 Task: Look for space in North Hollywood, United States from 7th July, 2023 to 14th July, 2023 for 1 adult in price range Rs.6000 to Rs.14000. Place can be shared room with 1  bedroom having 1 bed and 1 bathroom. Property type can be house, flat, guest house, hotel. Booking option can be shelf check-in. Required host language is English.
Action: Mouse moved to (436, 142)
Screenshot: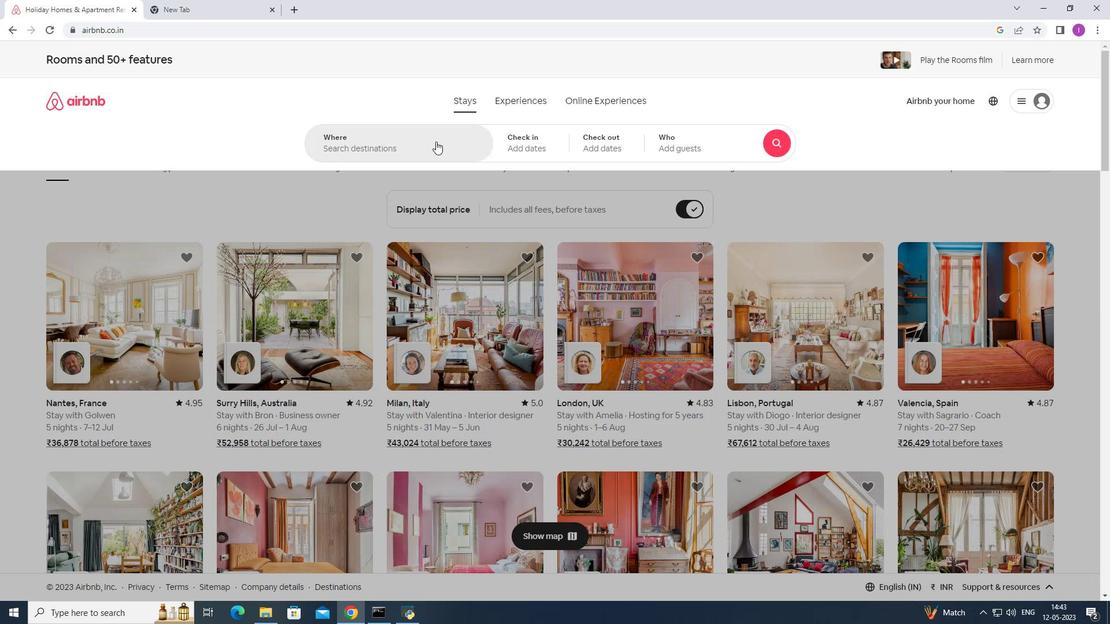 
Action: Mouse pressed left at (436, 142)
Screenshot: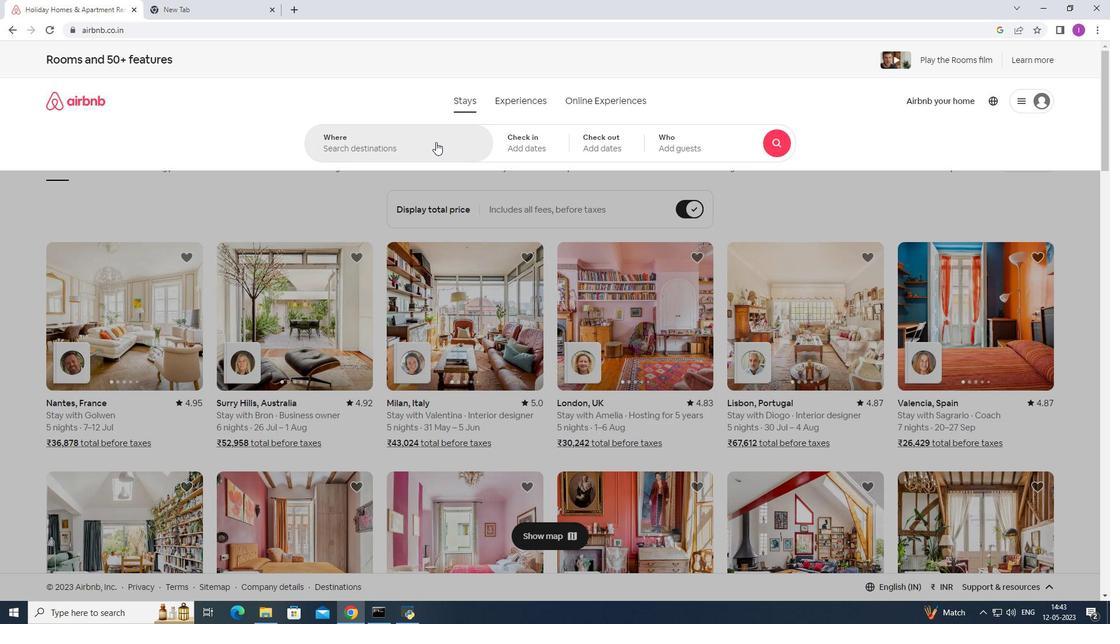 
Action: Key pressed <Key.shift>North<Key.space><Key.shift>Hollywood,<Key.shift>United<Key.space>states
Screenshot: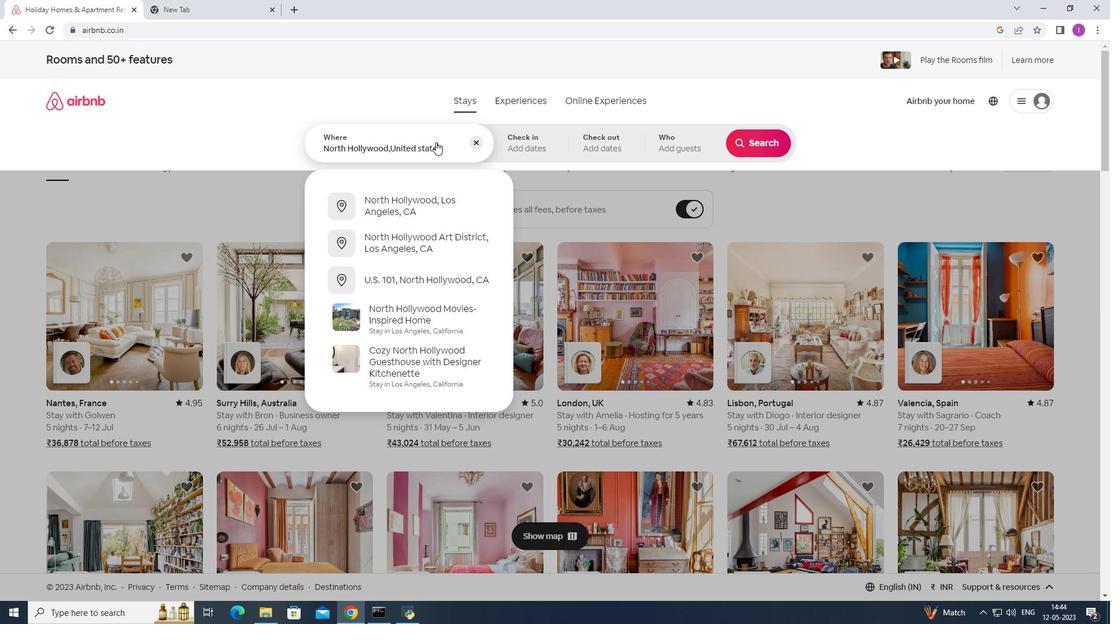 
Action: Mouse moved to (531, 140)
Screenshot: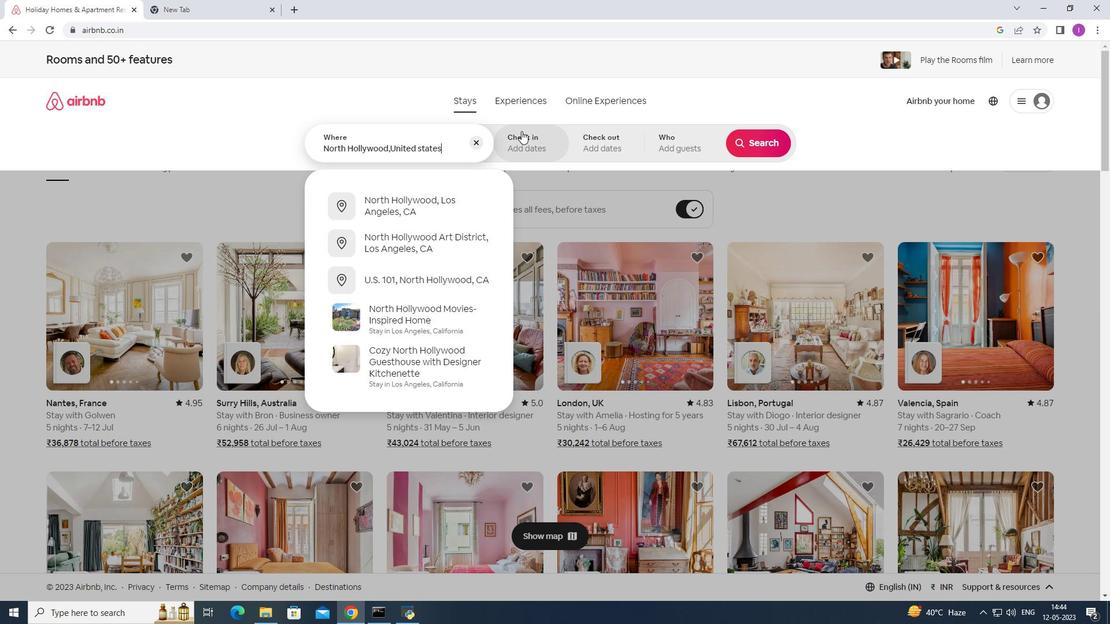 
Action: Mouse pressed left at (531, 140)
Screenshot: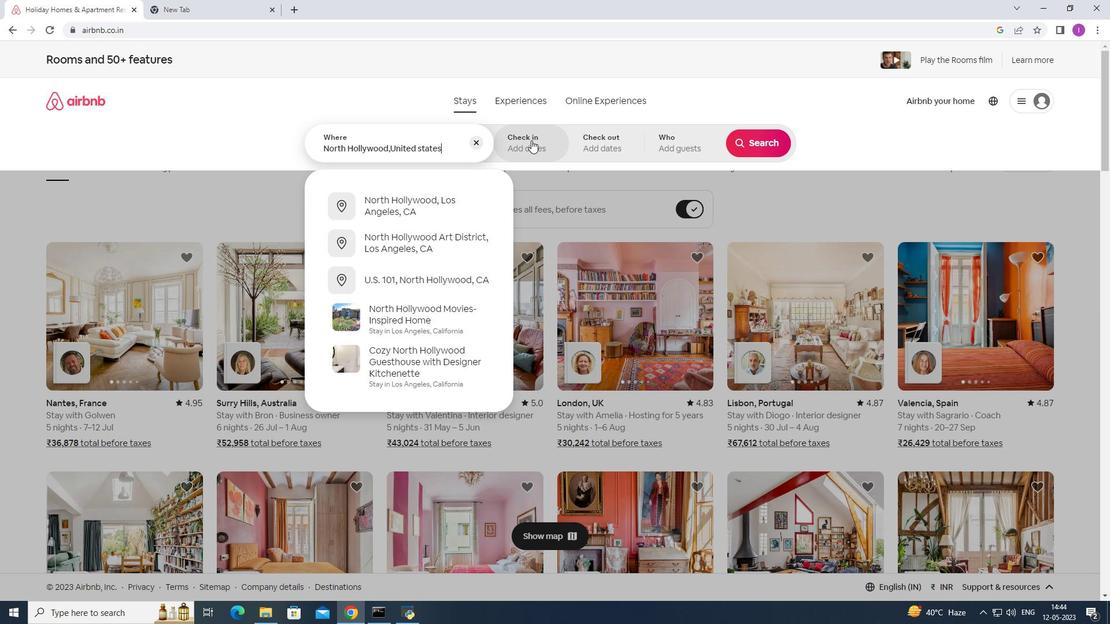 
Action: Mouse moved to (756, 235)
Screenshot: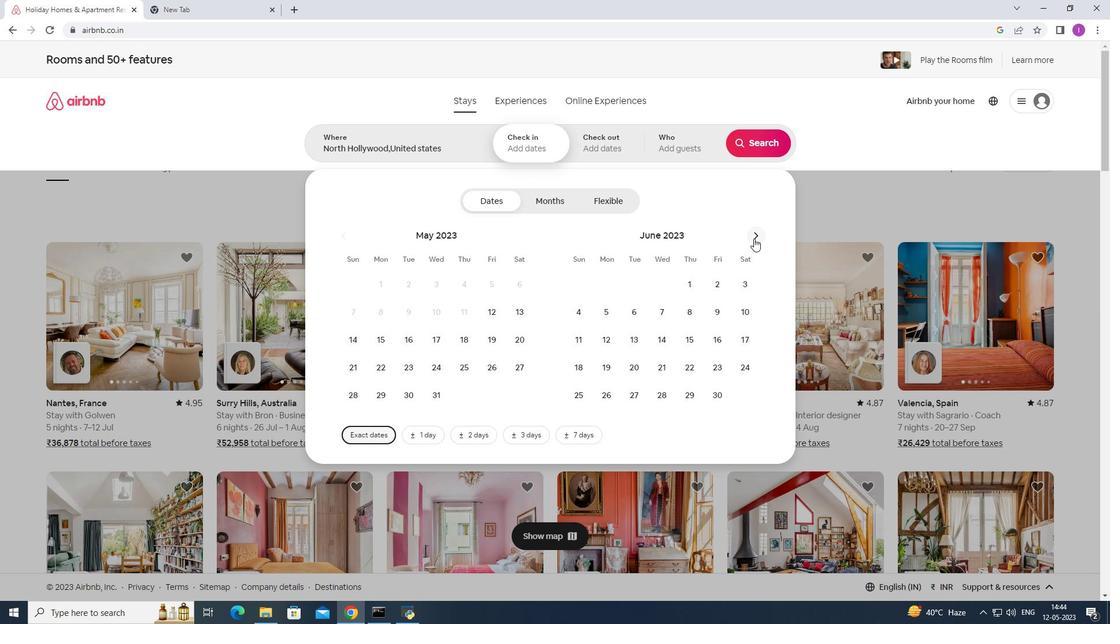 
Action: Mouse pressed left at (756, 235)
Screenshot: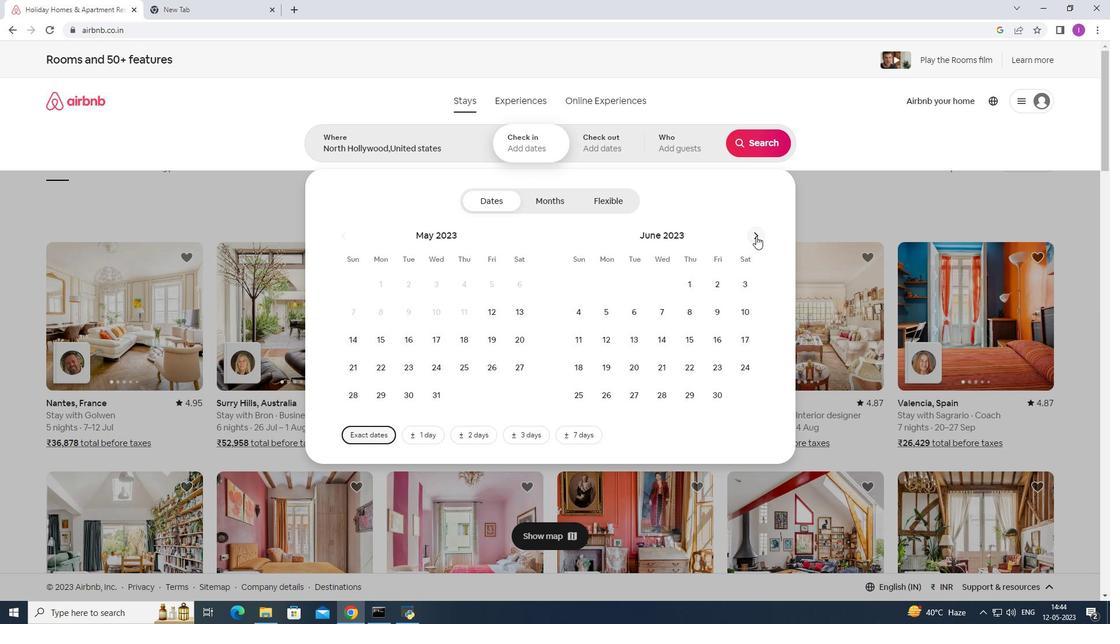 
Action: Mouse moved to (724, 316)
Screenshot: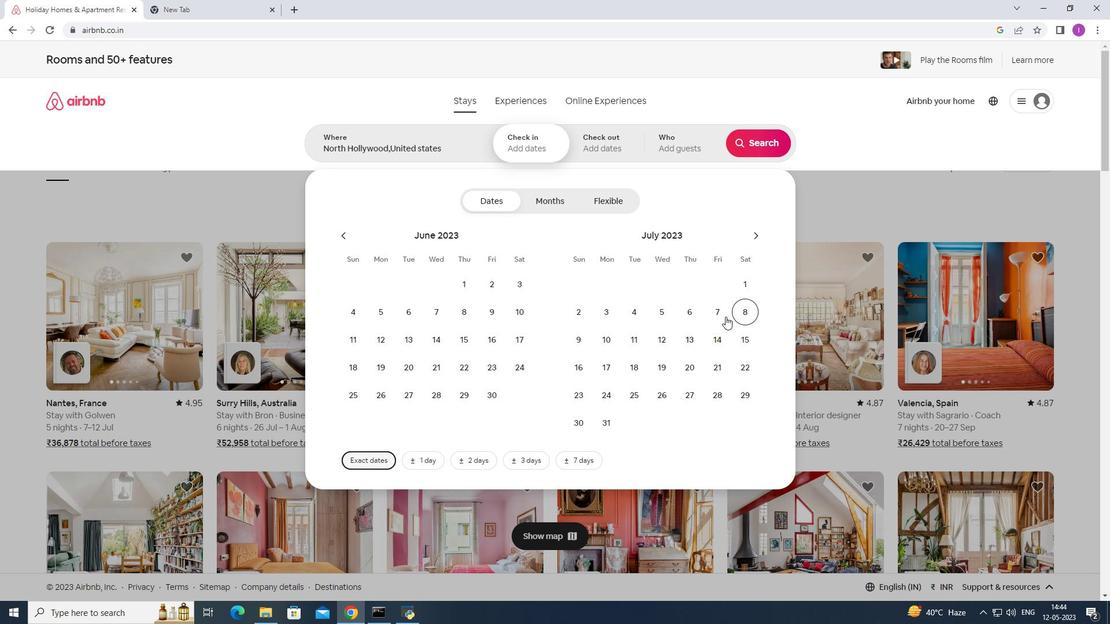 
Action: Mouse pressed left at (724, 316)
Screenshot: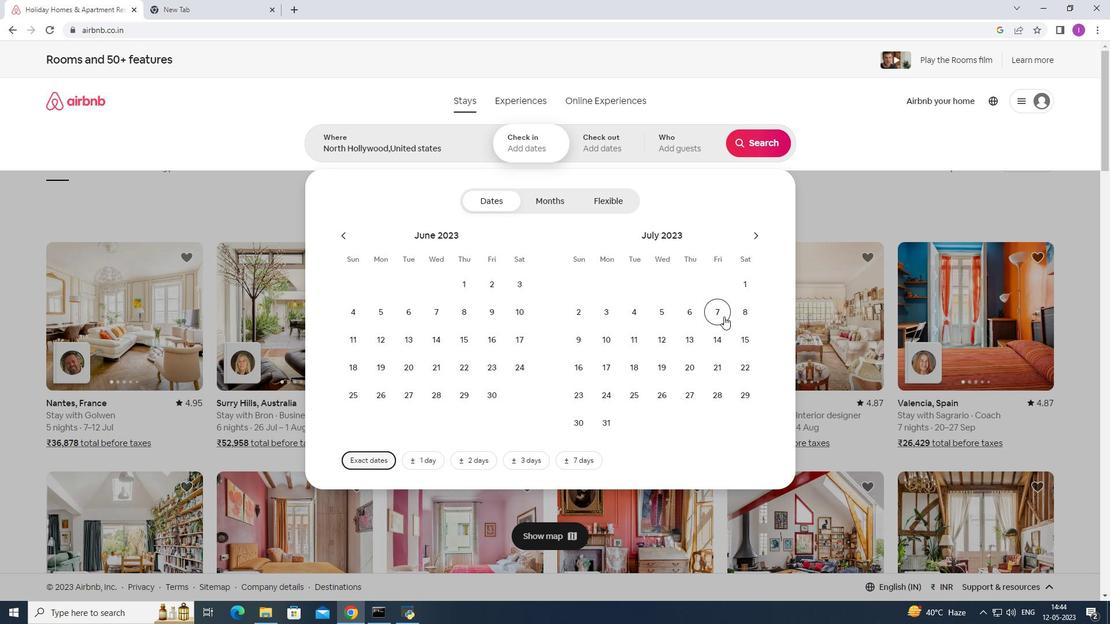 
Action: Mouse moved to (712, 337)
Screenshot: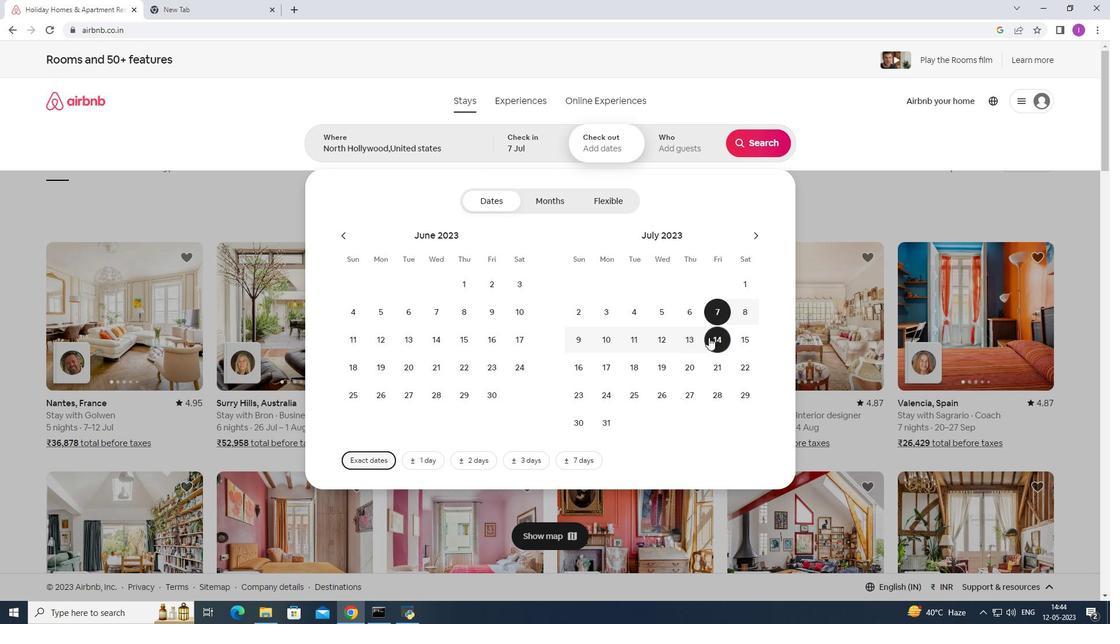 
Action: Mouse pressed left at (712, 337)
Screenshot: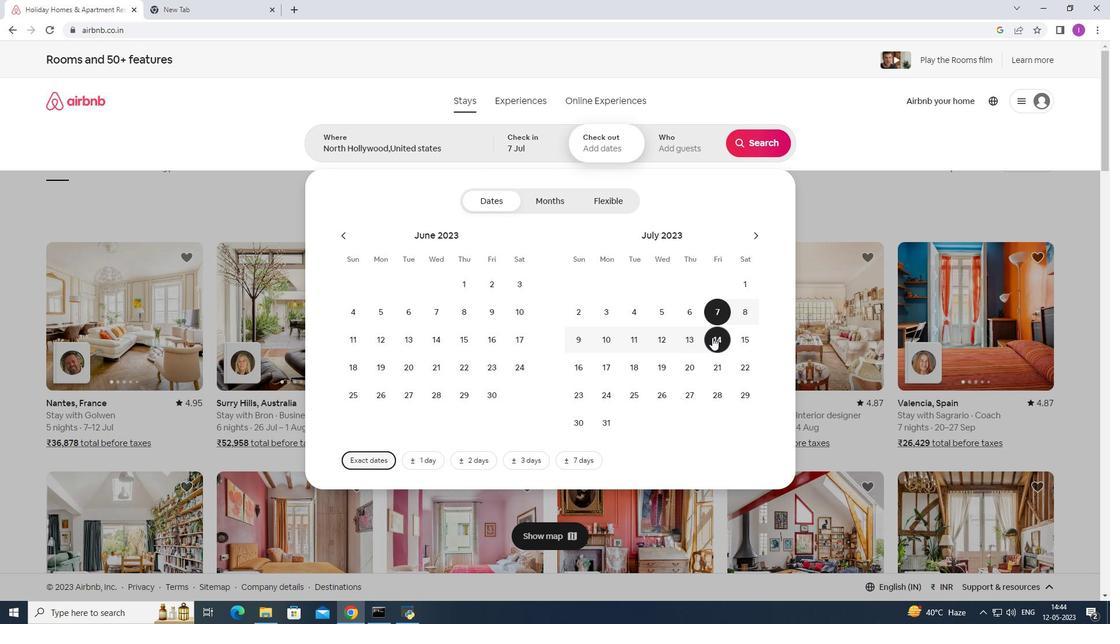 
Action: Mouse moved to (701, 138)
Screenshot: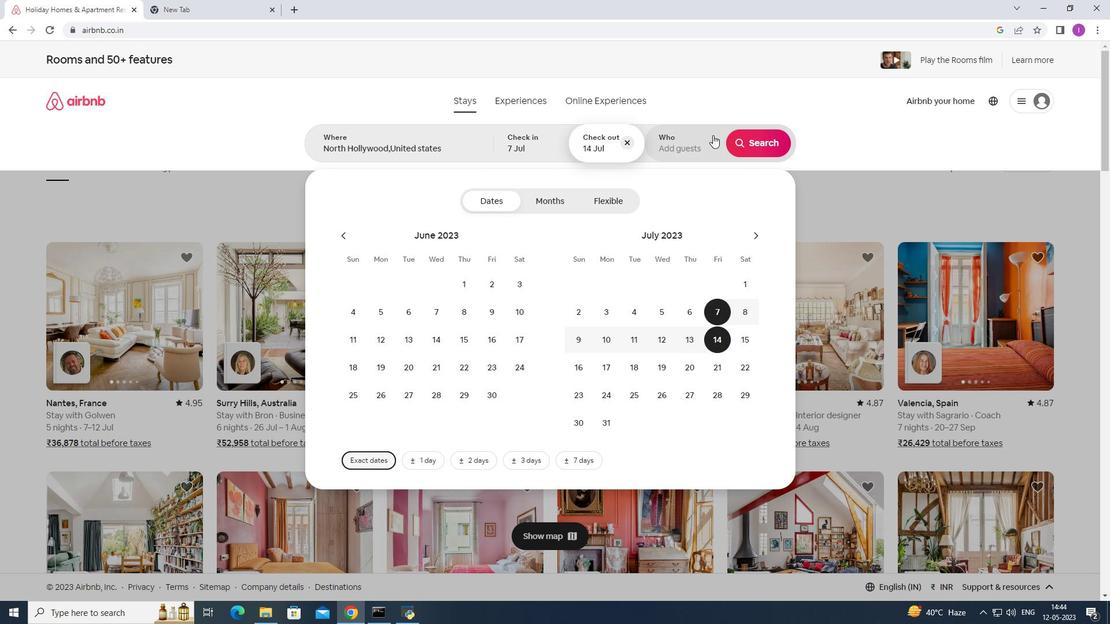 
Action: Mouse pressed left at (701, 138)
Screenshot: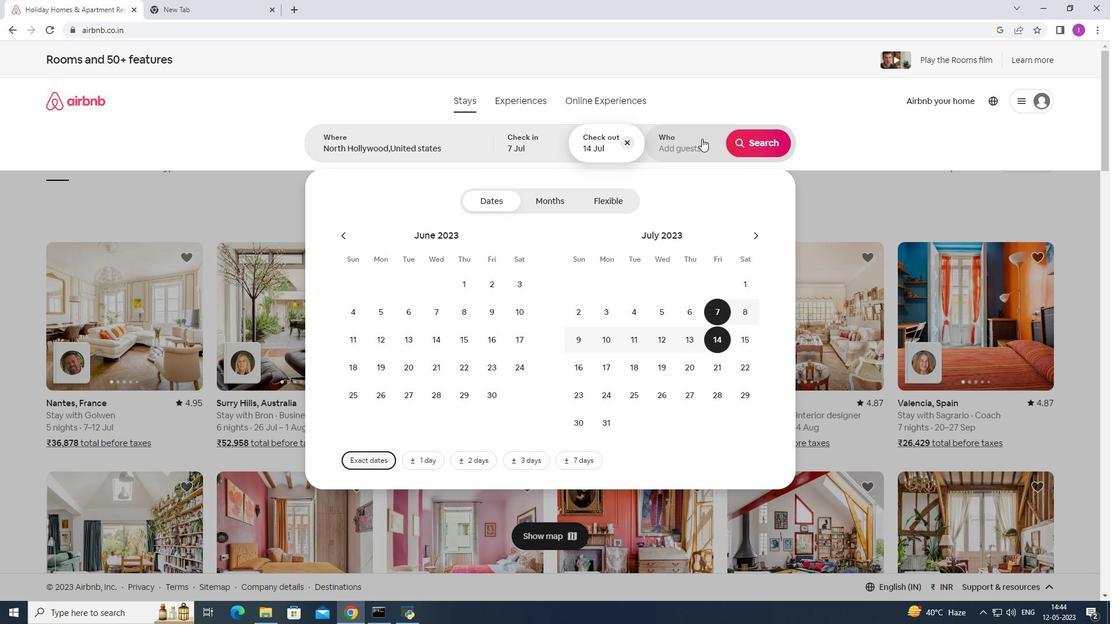
Action: Mouse moved to (757, 208)
Screenshot: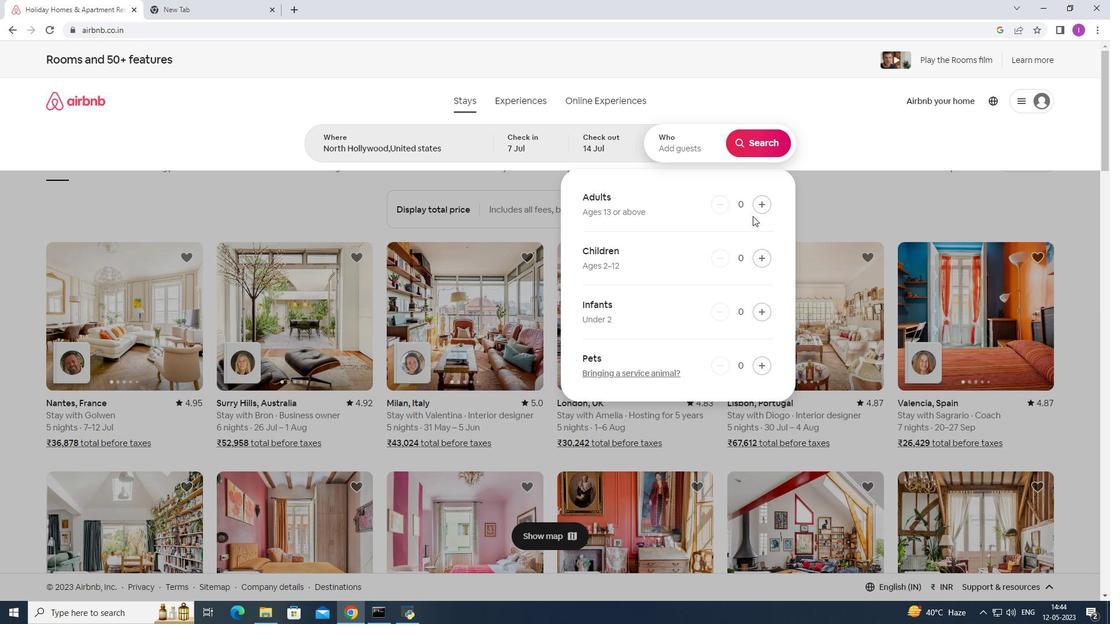 
Action: Mouse pressed left at (757, 208)
Screenshot: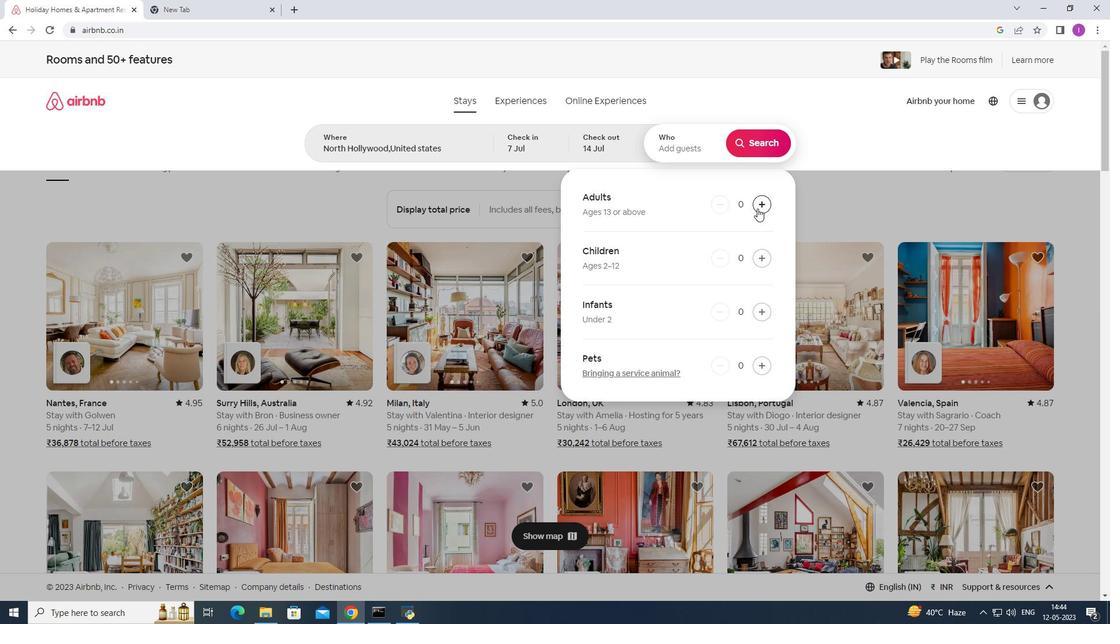 
Action: Mouse moved to (756, 144)
Screenshot: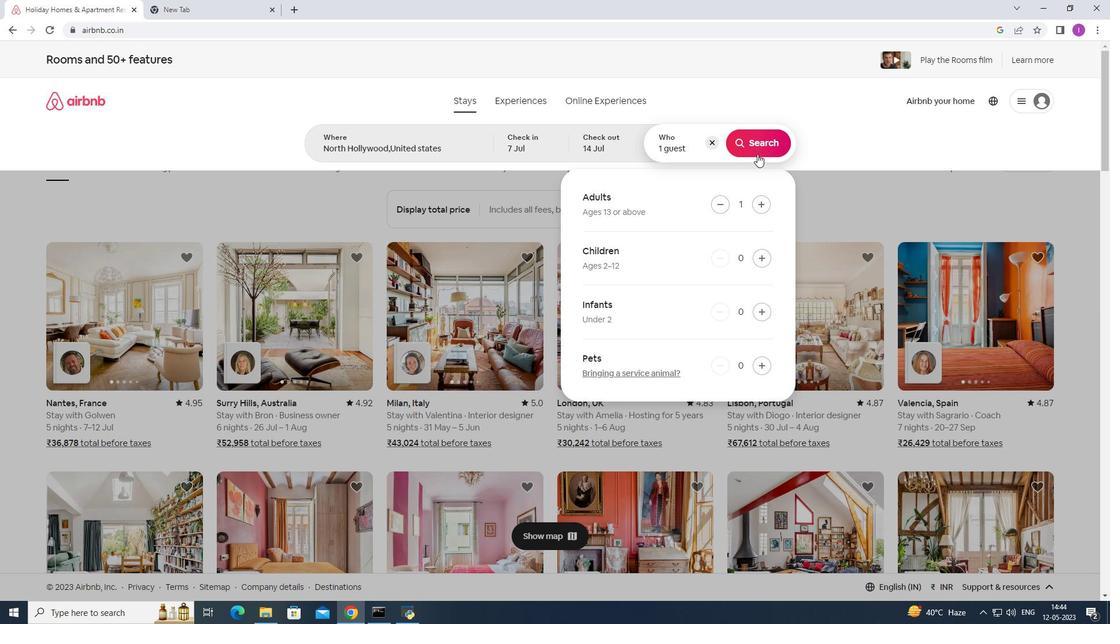 
Action: Mouse pressed left at (756, 144)
Screenshot: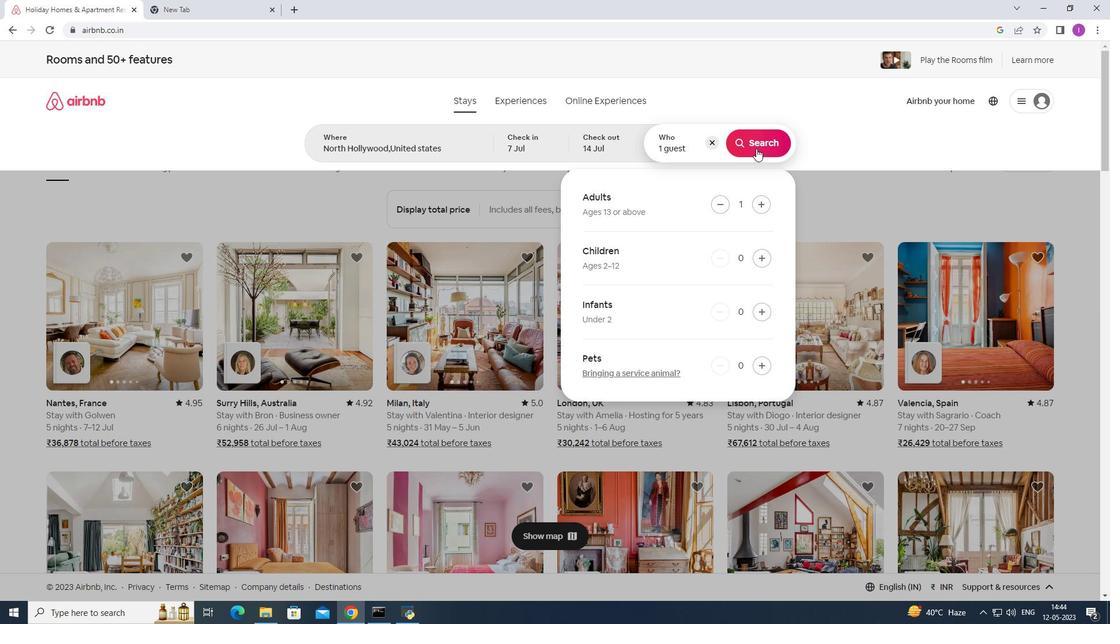 
Action: Mouse moved to (1061, 109)
Screenshot: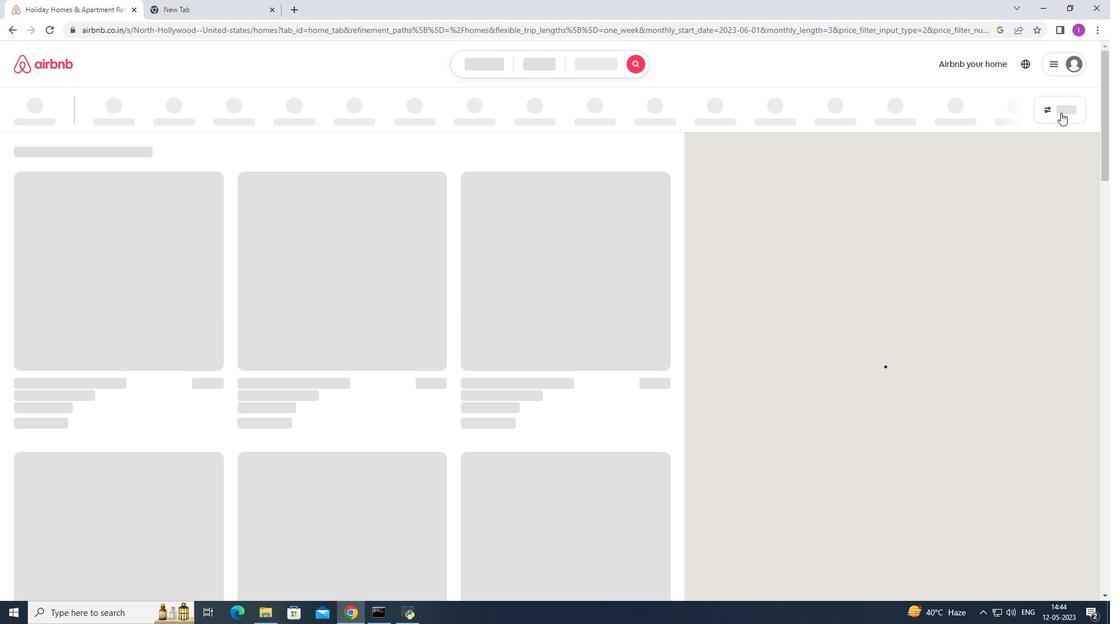 
Action: Mouse pressed left at (1061, 109)
Screenshot: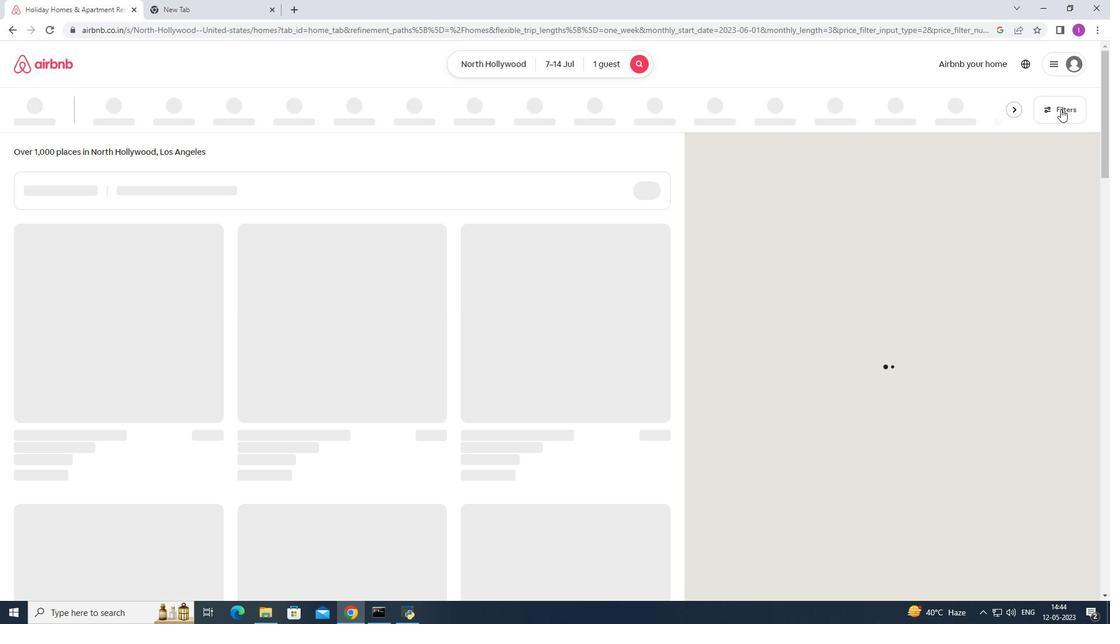 
Action: Mouse moved to (629, 391)
Screenshot: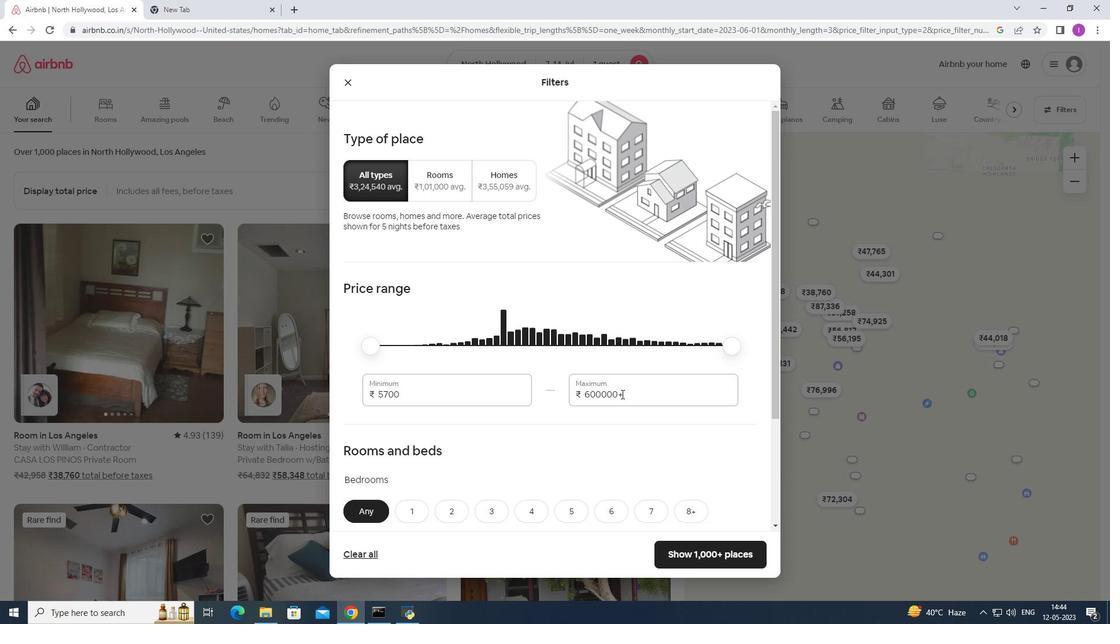 
Action: Mouse pressed left at (629, 391)
Screenshot: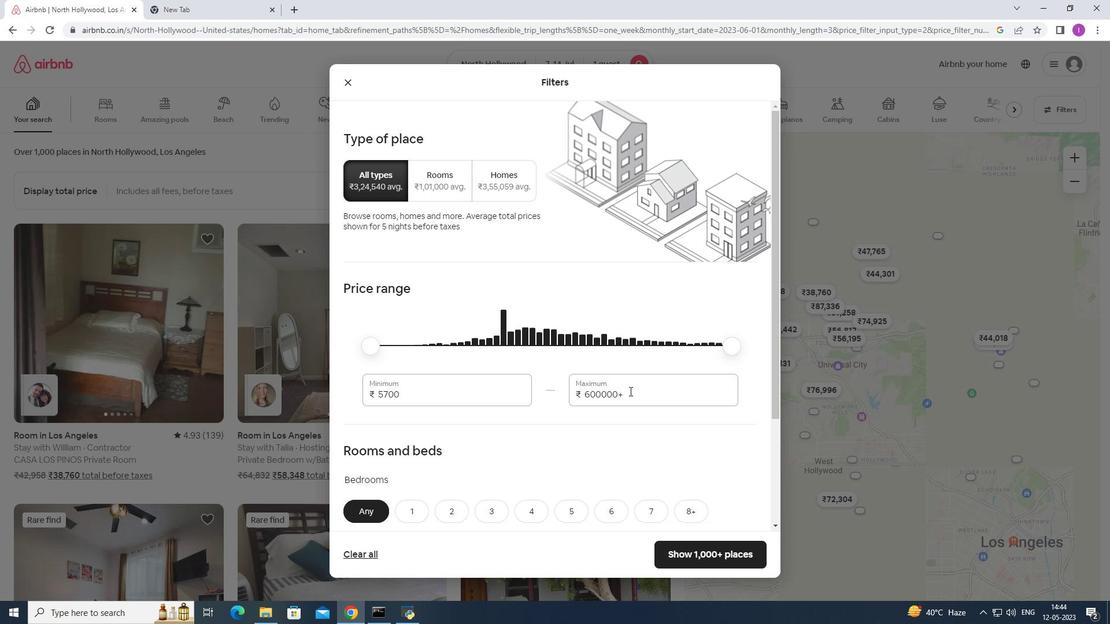 
Action: Mouse moved to (566, 392)
Screenshot: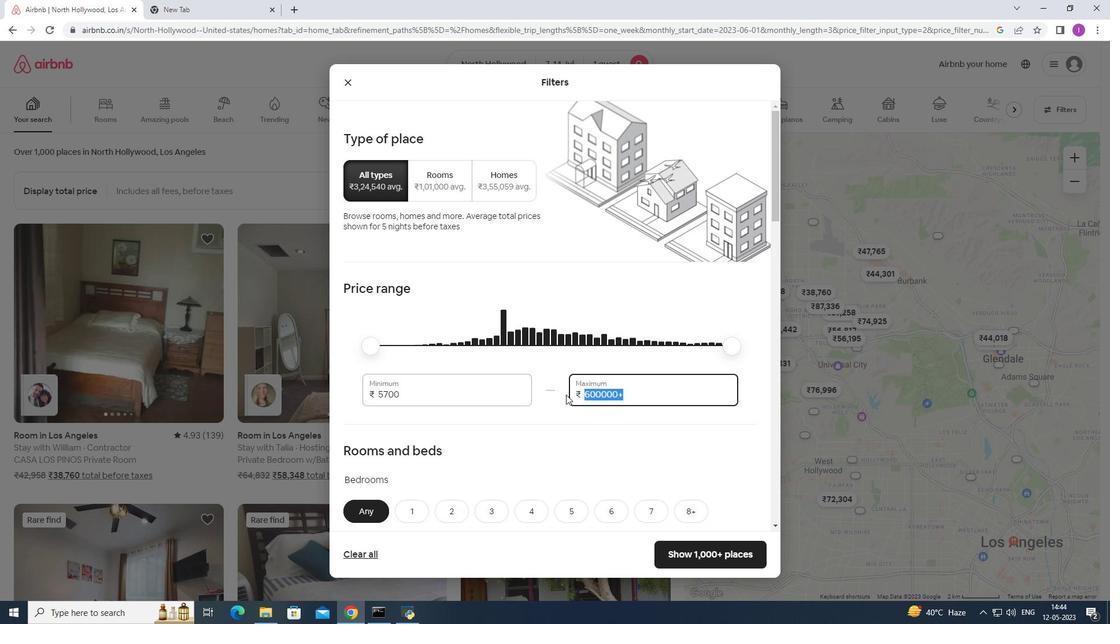 
Action: Key pressed 14
Screenshot: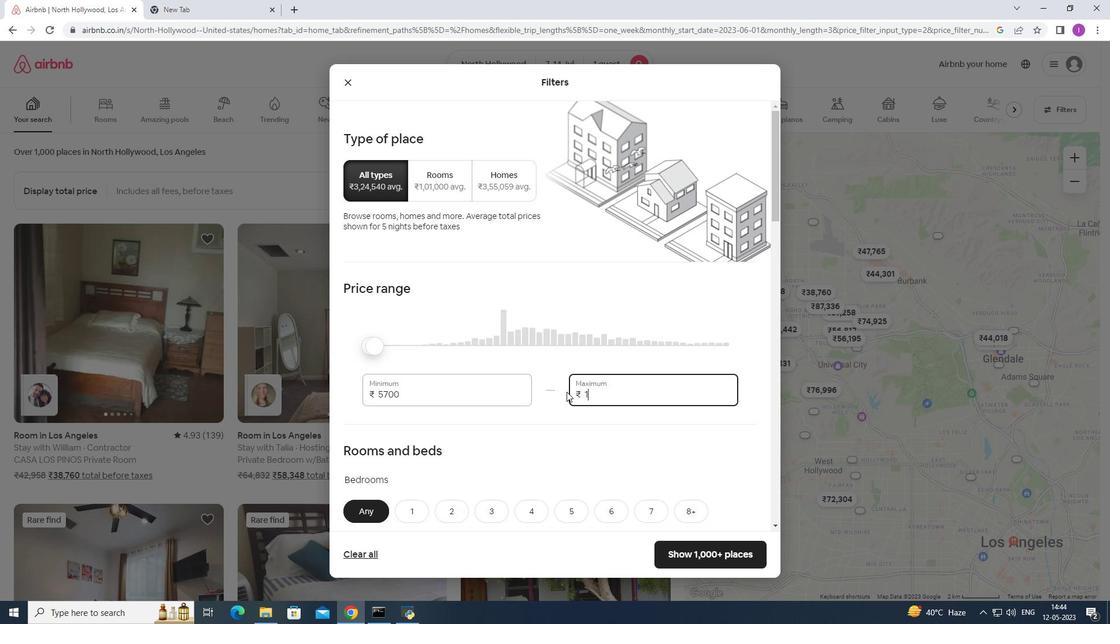 
Action: Mouse moved to (566, 391)
Screenshot: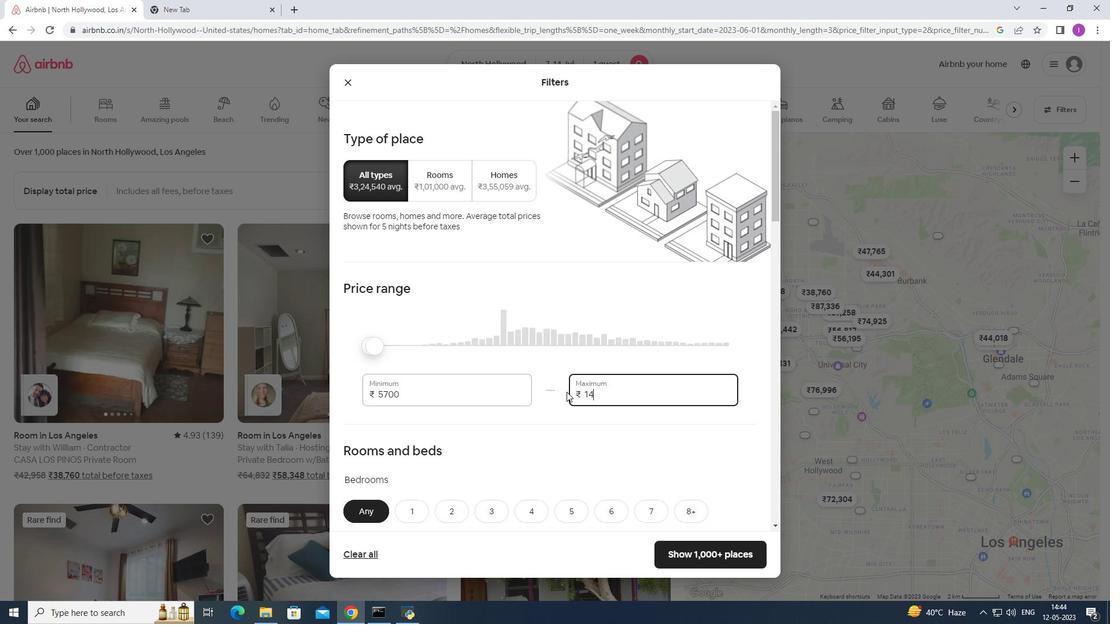 
Action: Key pressed 00
Screenshot: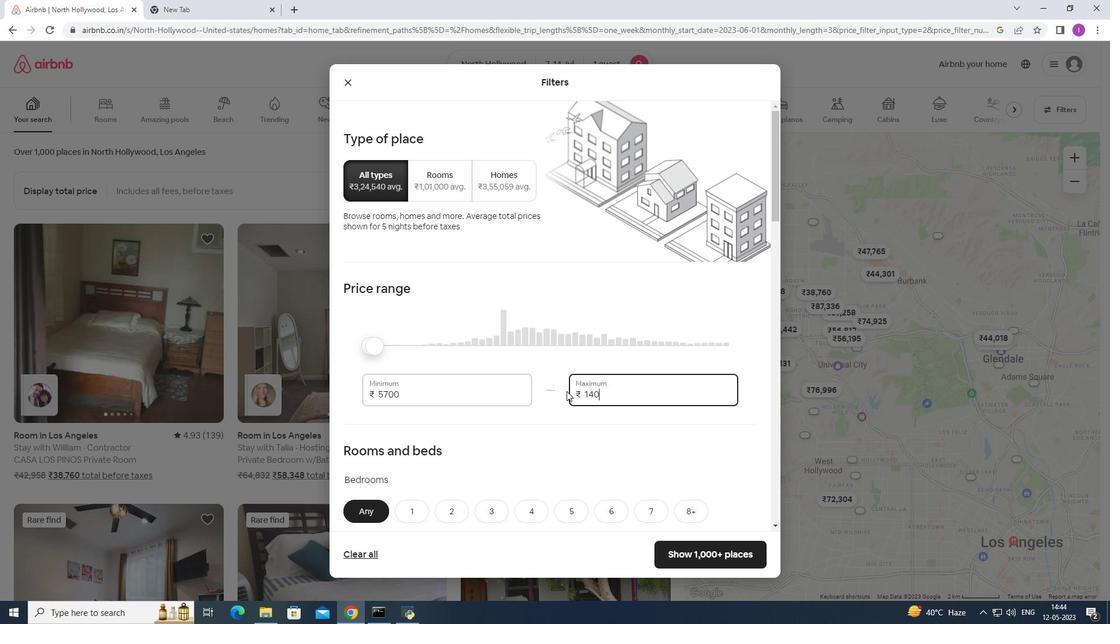 
Action: Mouse moved to (568, 388)
Screenshot: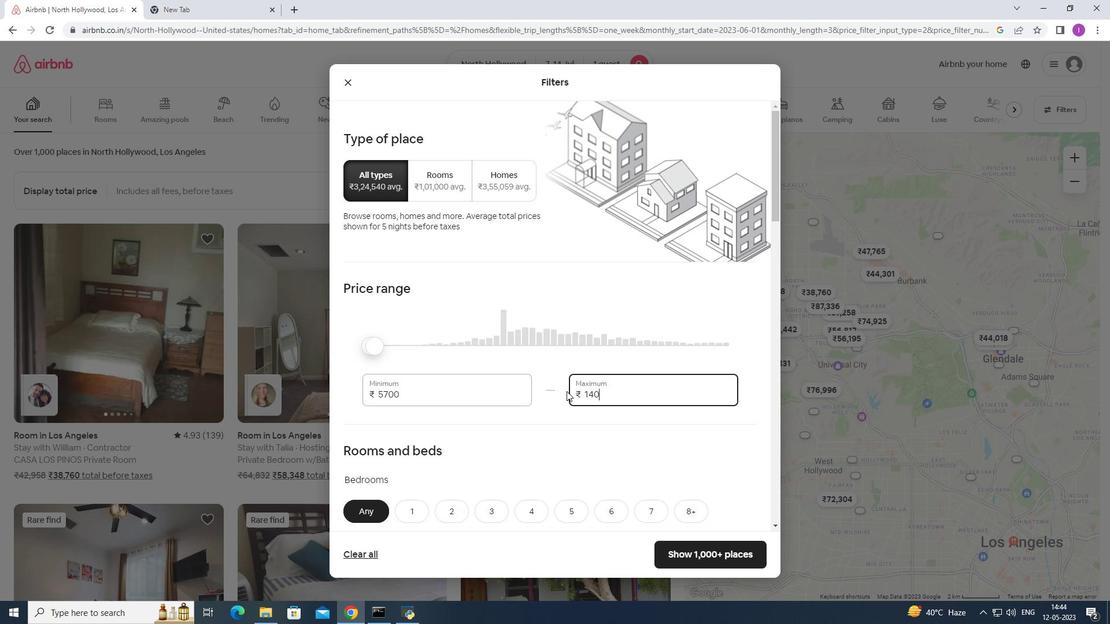 
Action: Key pressed 0
Screenshot: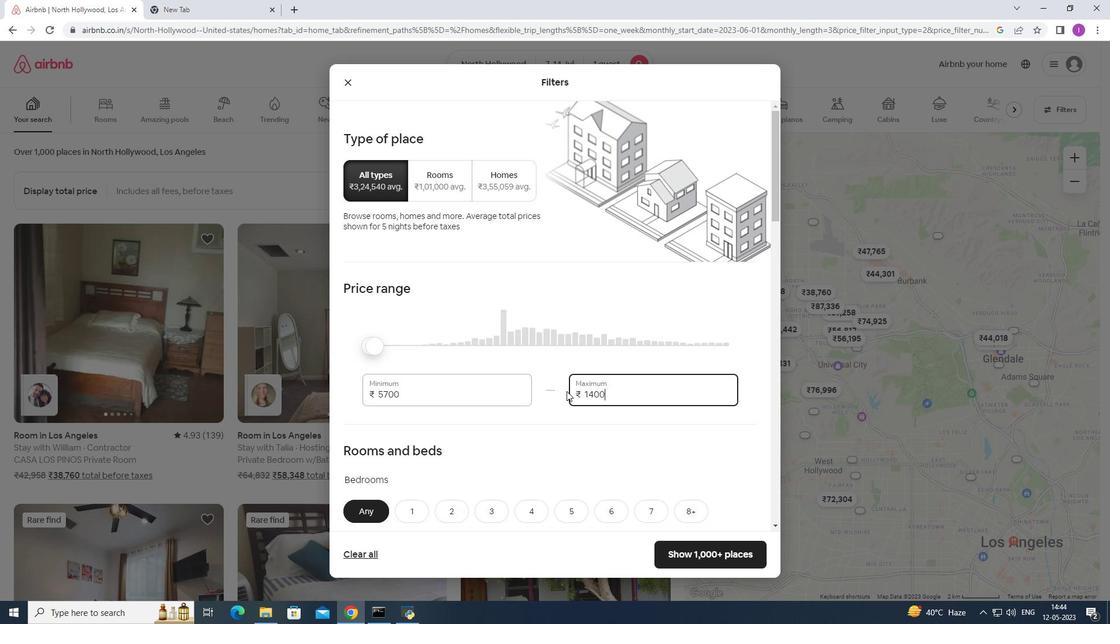 
Action: Mouse moved to (406, 390)
Screenshot: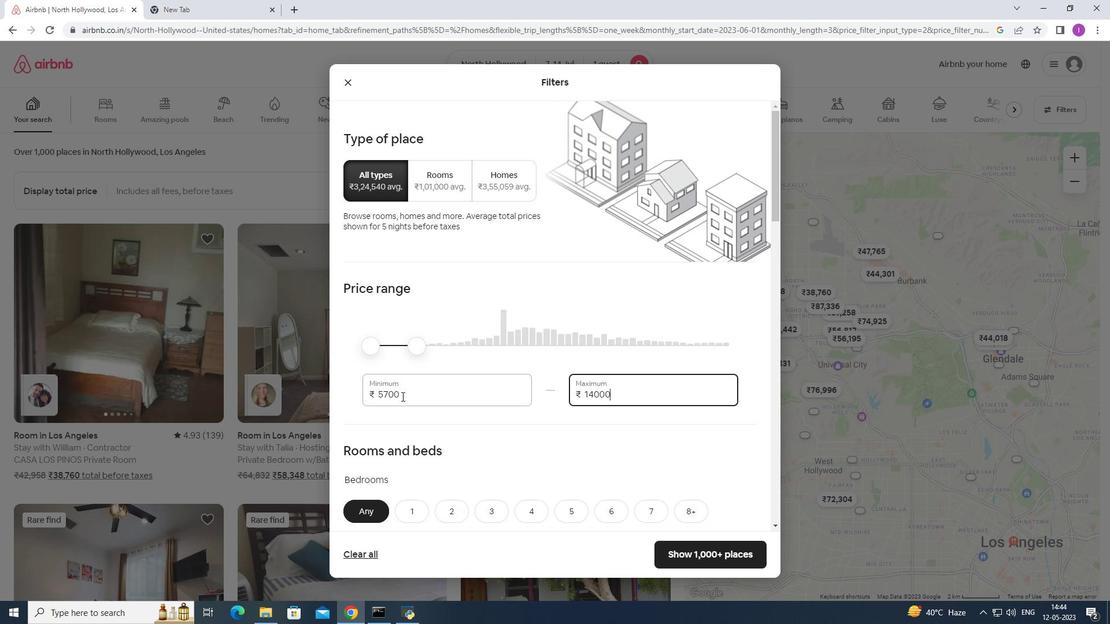 
Action: Mouse pressed left at (406, 390)
Screenshot: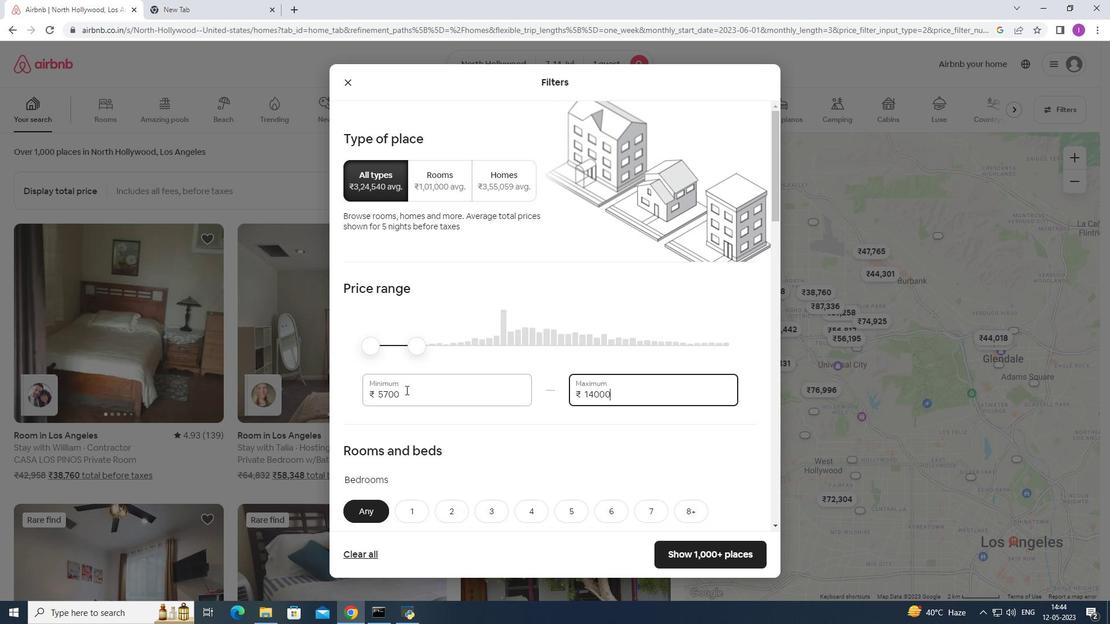 
Action: Mouse moved to (466, 410)
Screenshot: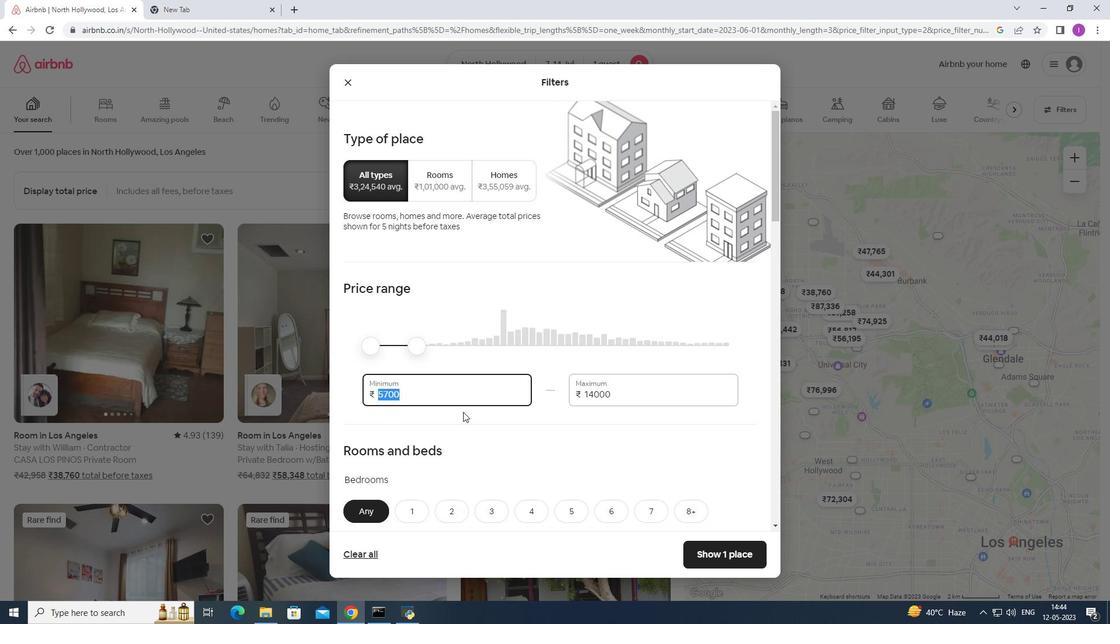 
Action: Key pressed 6000
Screenshot: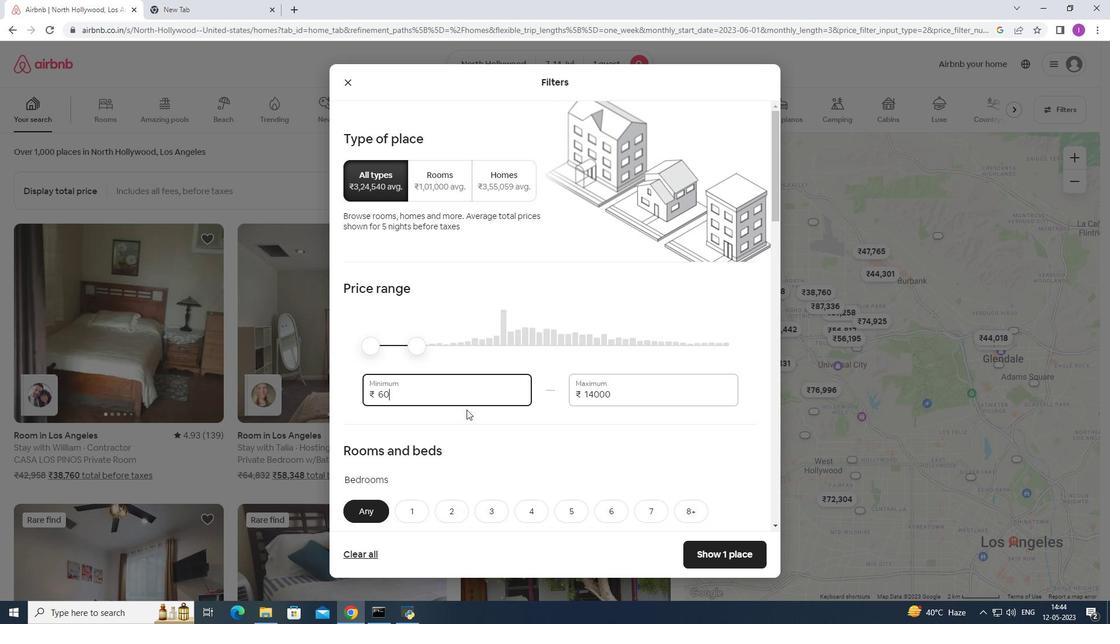 
Action: Mouse moved to (403, 429)
Screenshot: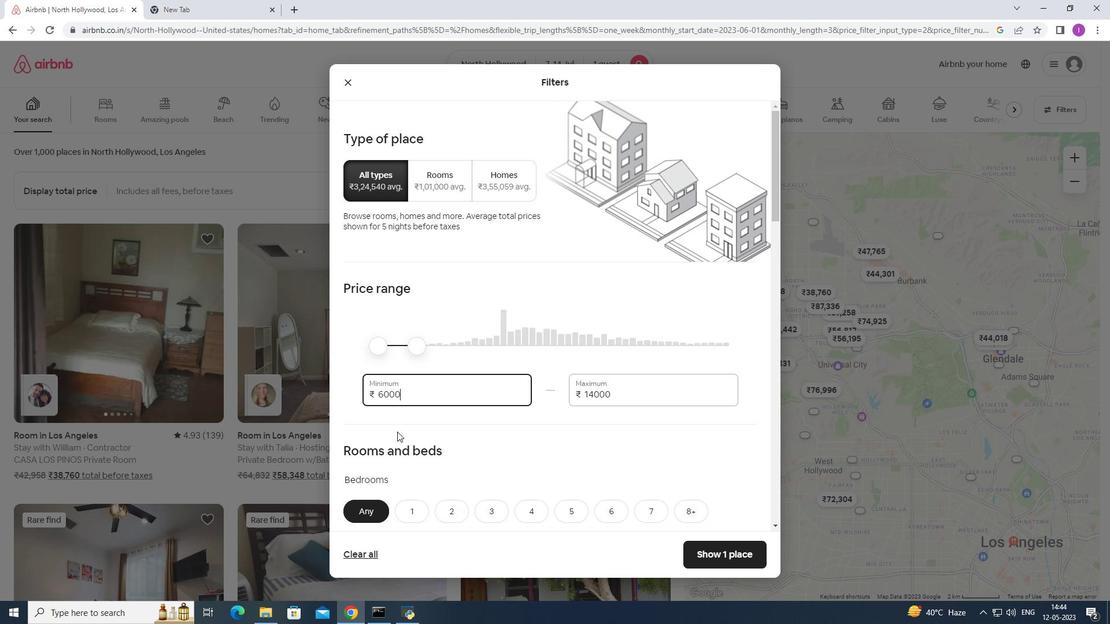 
Action: Mouse scrolled (403, 429) with delta (0, 0)
Screenshot: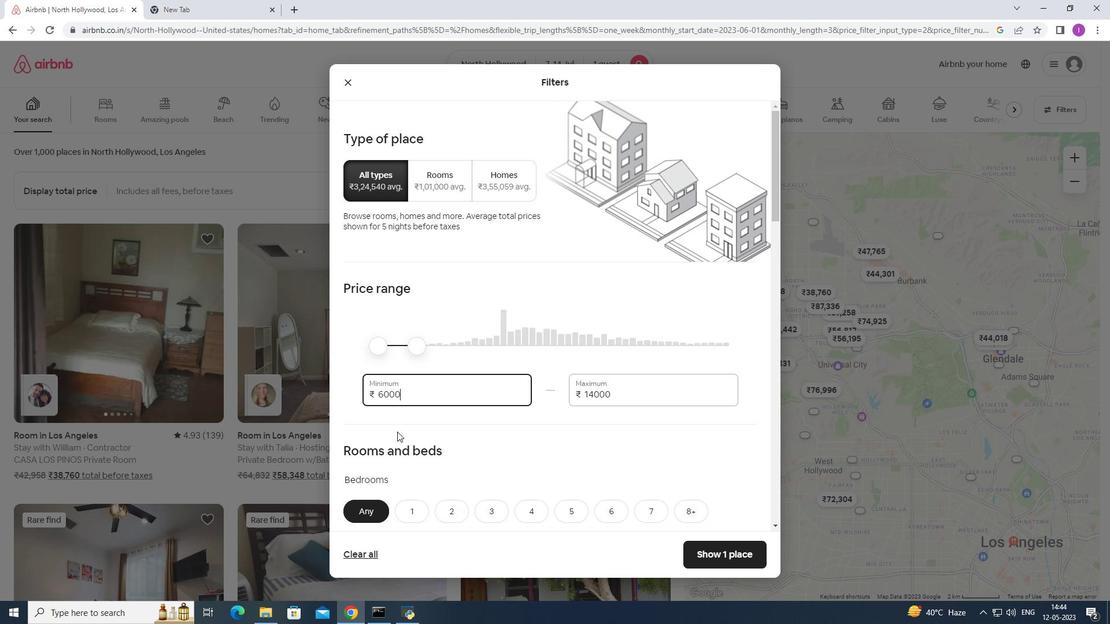 
Action: Mouse scrolled (403, 429) with delta (0, 0)
Screenshot: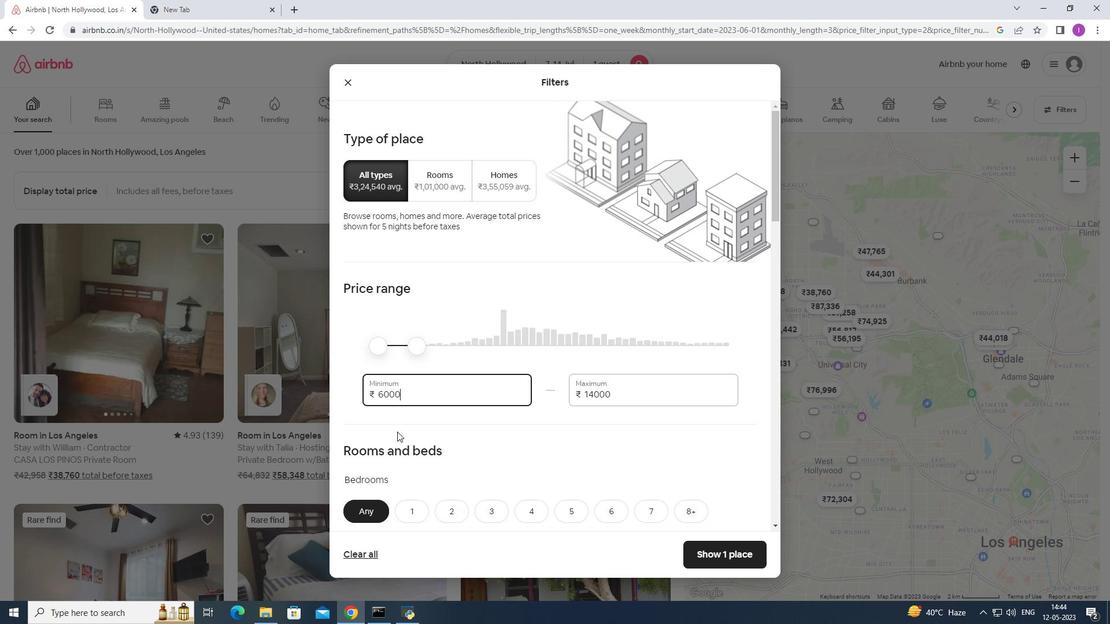 
Action: Mouse moved to (405, 429)
Screenshot: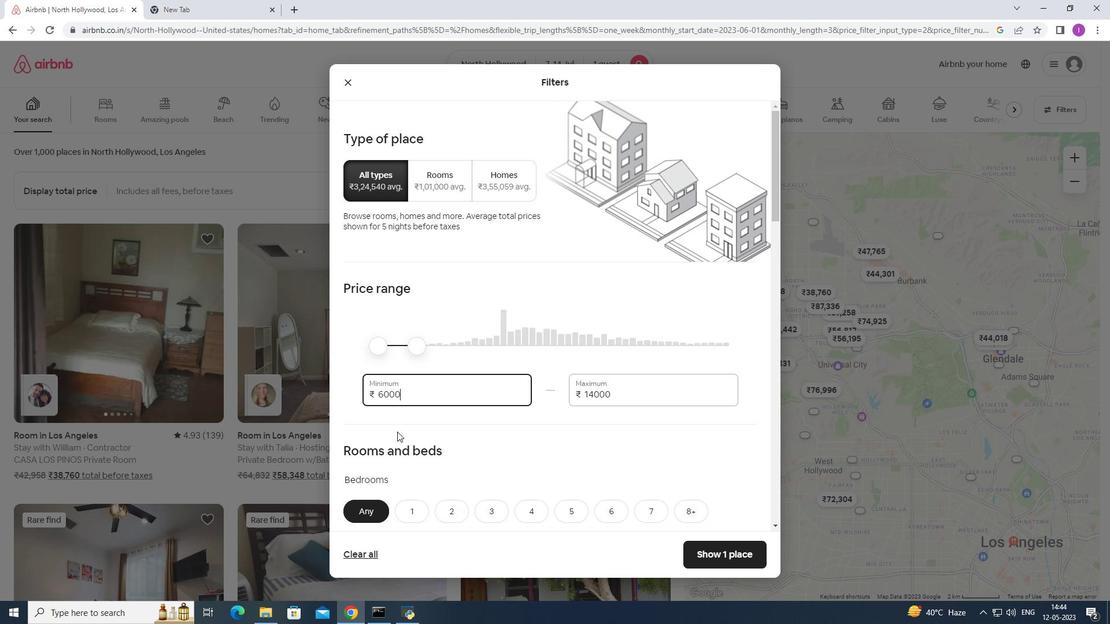 
Action: Mouse scrolled (405, 429) with delta (0, 0)
Screenshot: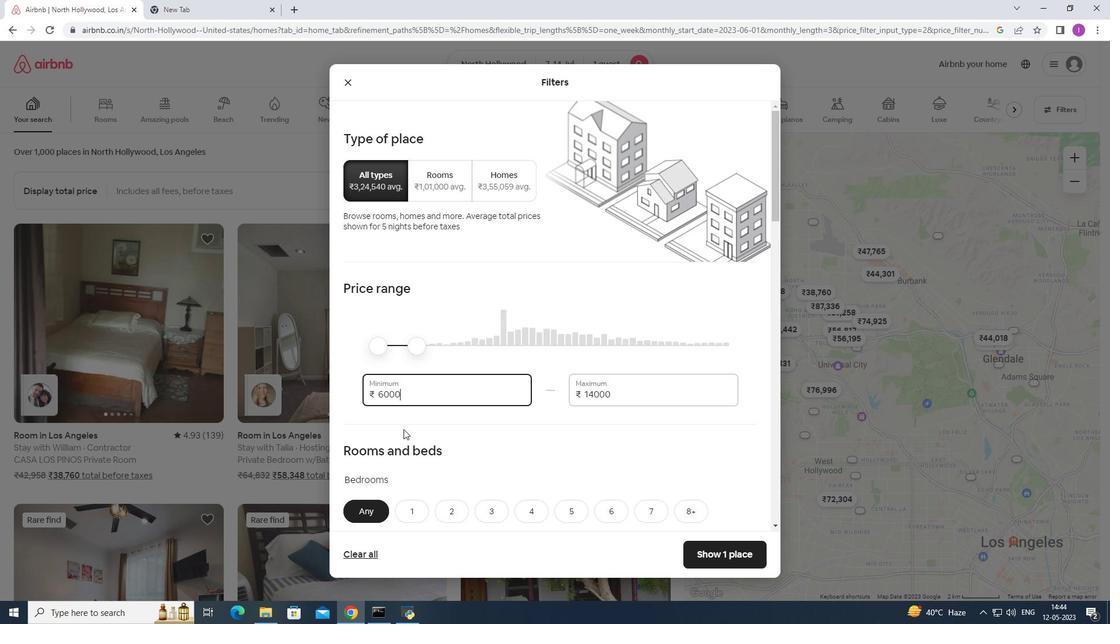 
Action: Mouse moved to (408, 330)
Screenshot: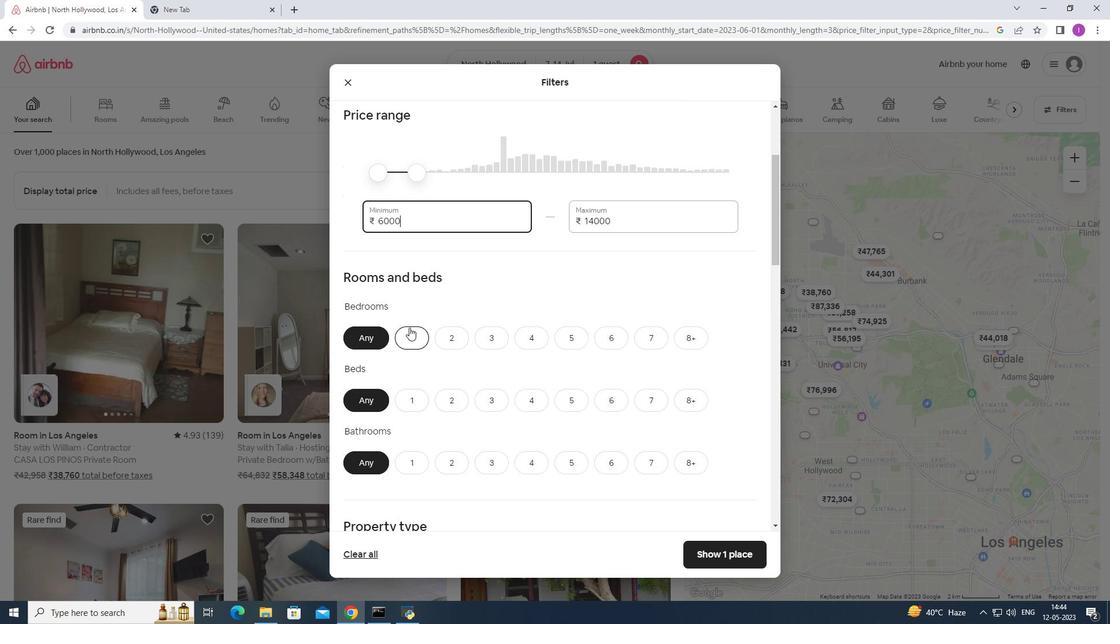 
Action: Mouse pressed left at (408, 330)
Screenshot: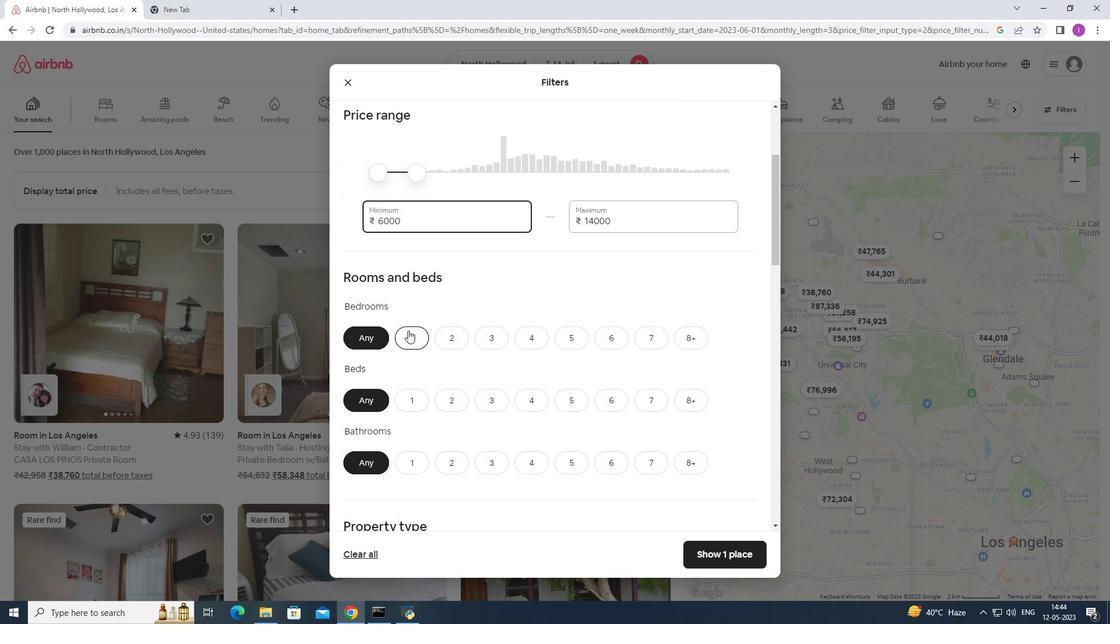 
Action: Mouse moved to (404, 402)
Screenshot: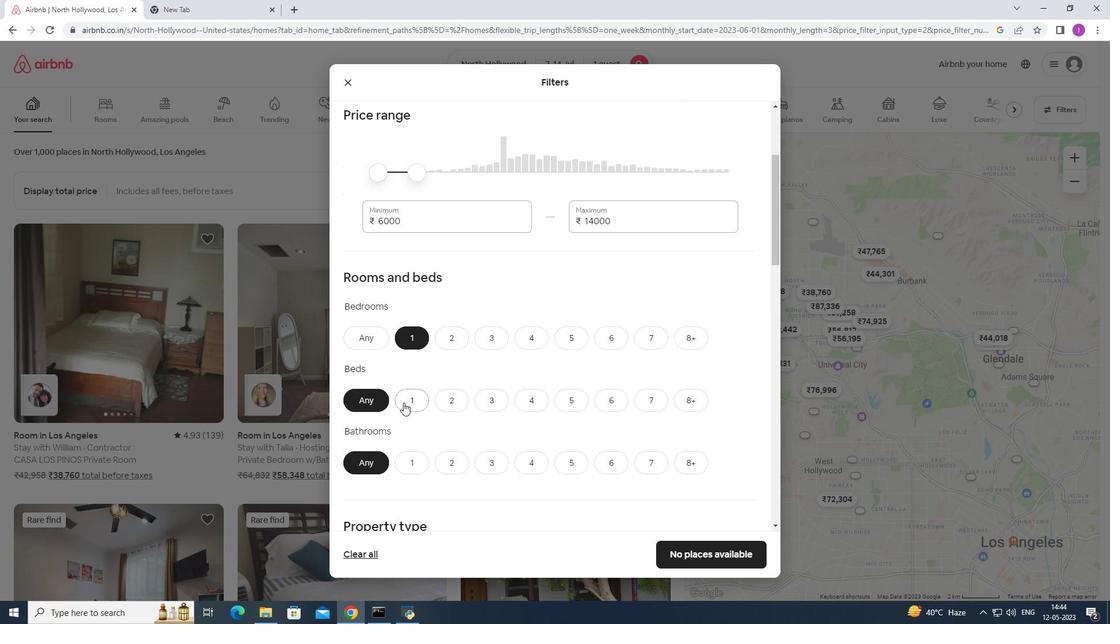 
Action: Mouse pressed left at (404, 402)
Screenshot: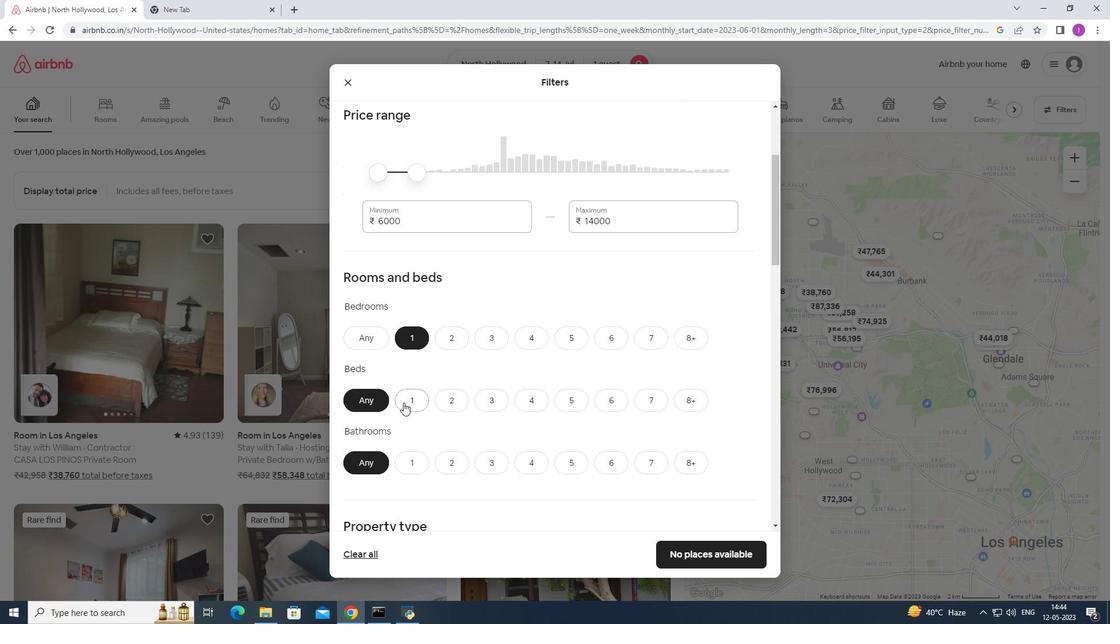 
Action: Mouse moved to (416, 461)
Screenshot: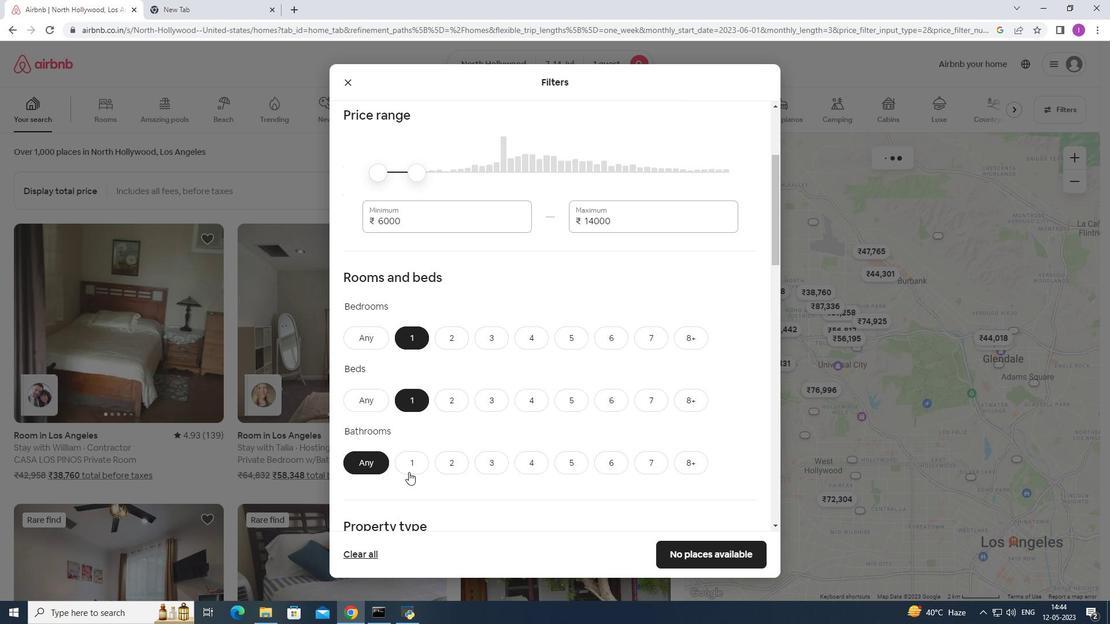 
Action: Mouse pressed left at (416, 461)
Screenshot: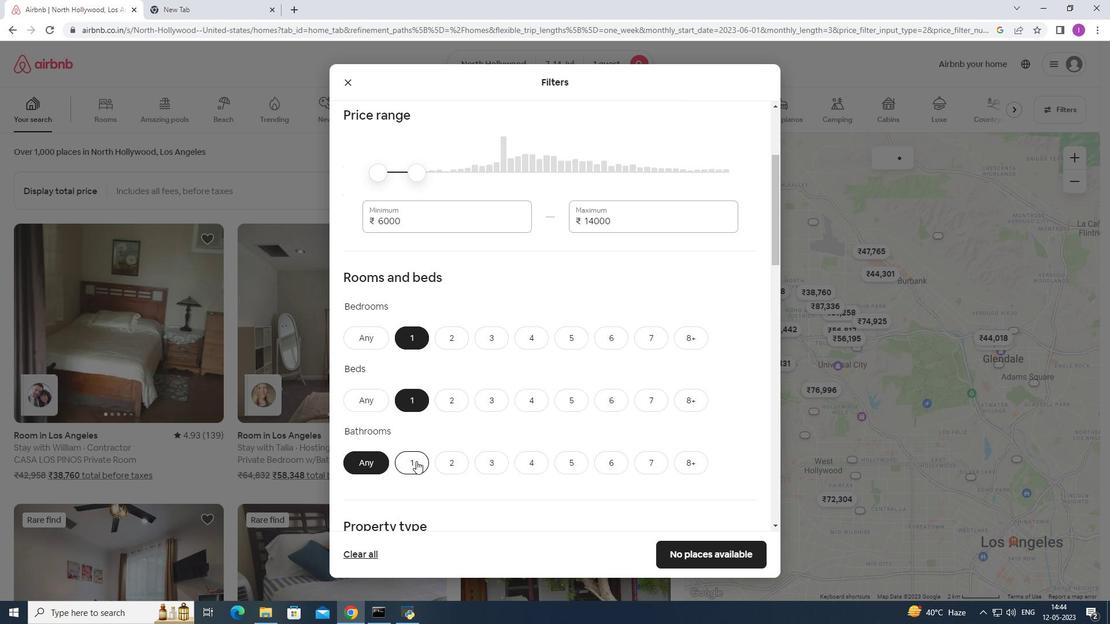 
Action: Mouse moved to (411, 441)
Screenshot: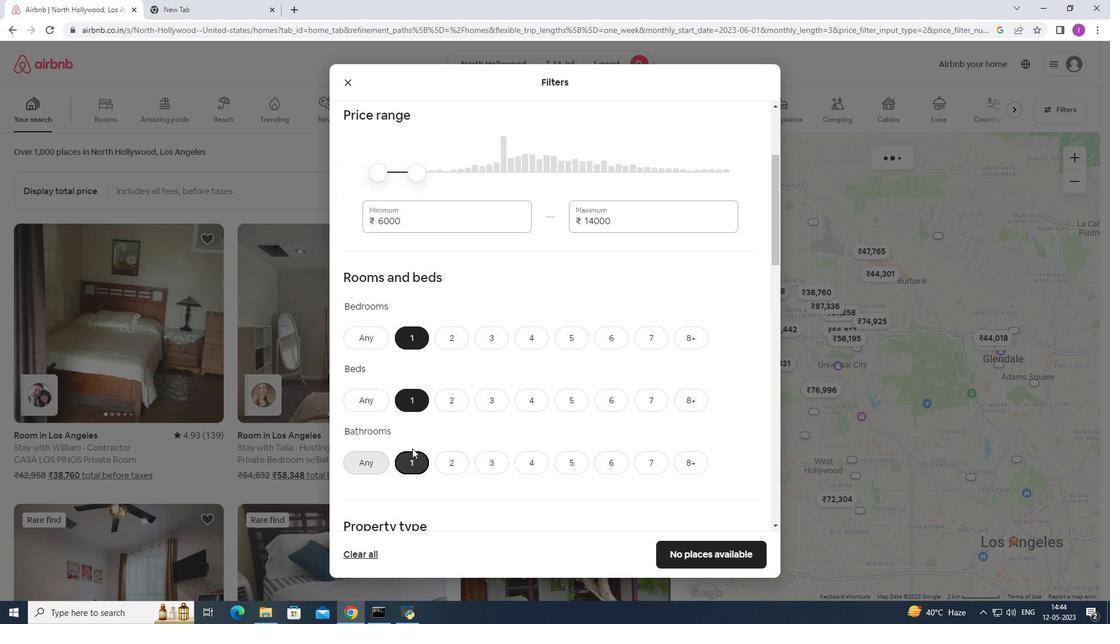 
Action: Mouse scrolled (411, 441) with delta (0, 0)
Screenshot: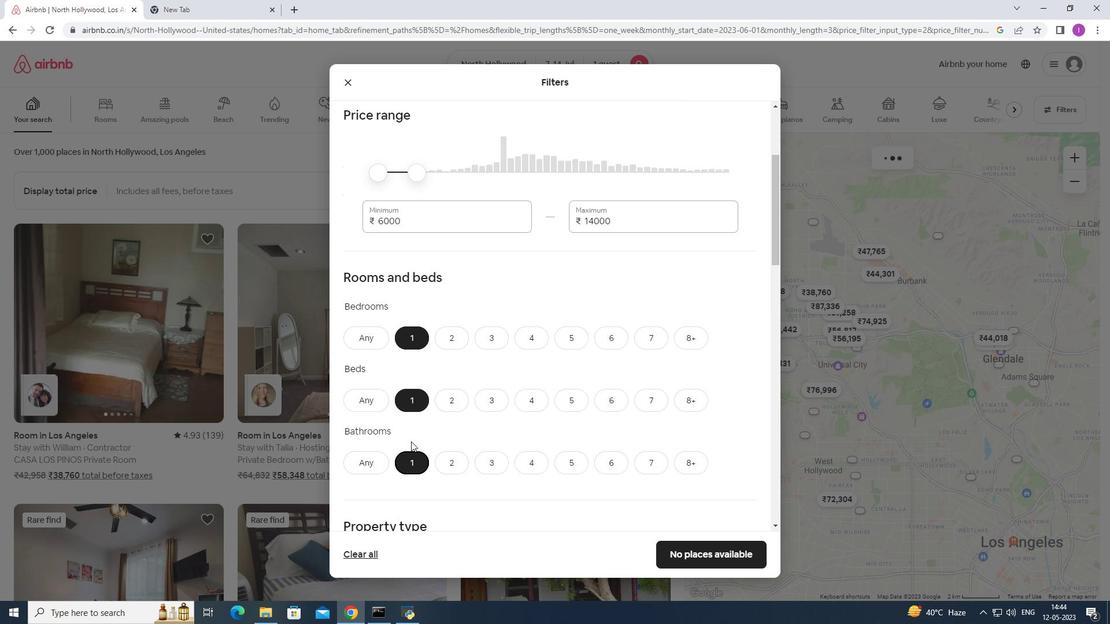 
Action: Mouse scrolled (411, 441) with delta (0, 0)
Screenshot: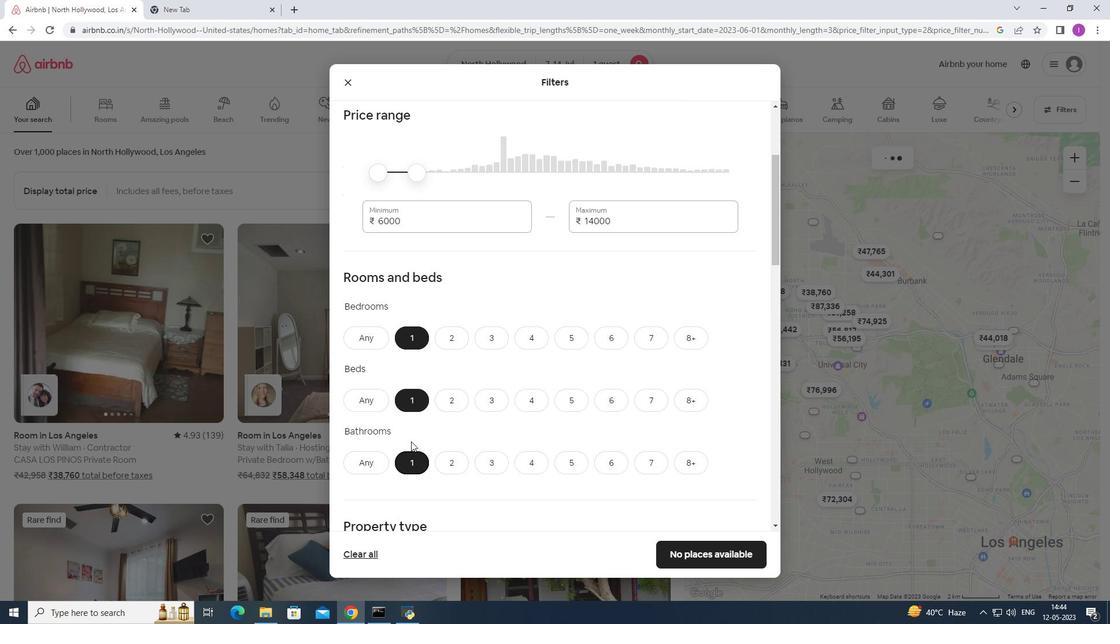 
Action: Mouse scrolled (411, 441) with delta (0, 0)
Screenshot: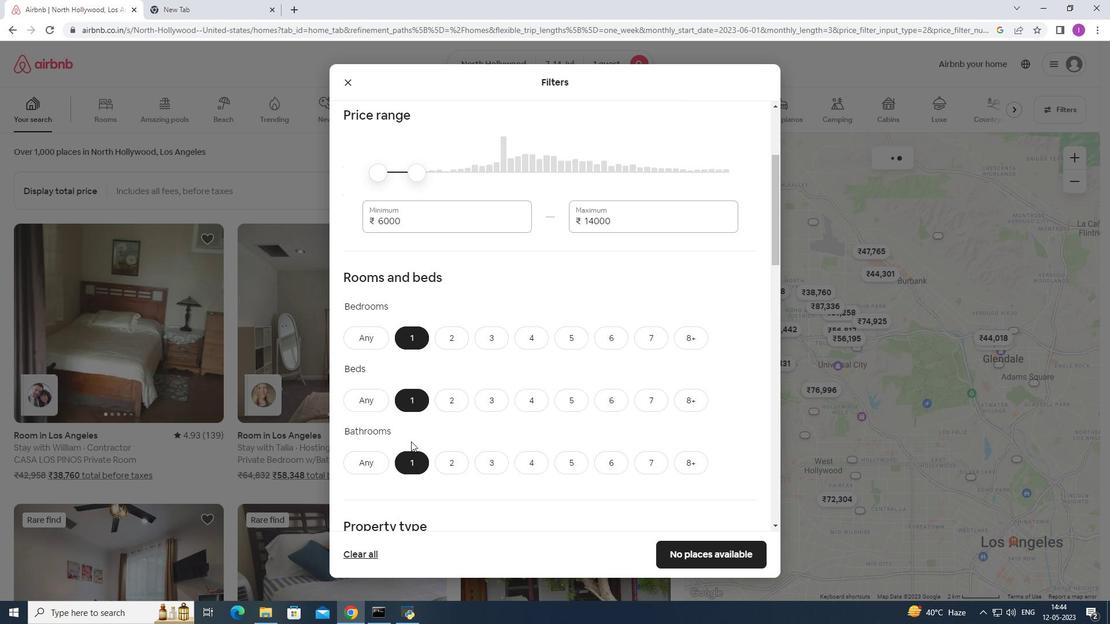 
Action: Mouse moved to (412, 423)
Screenshot: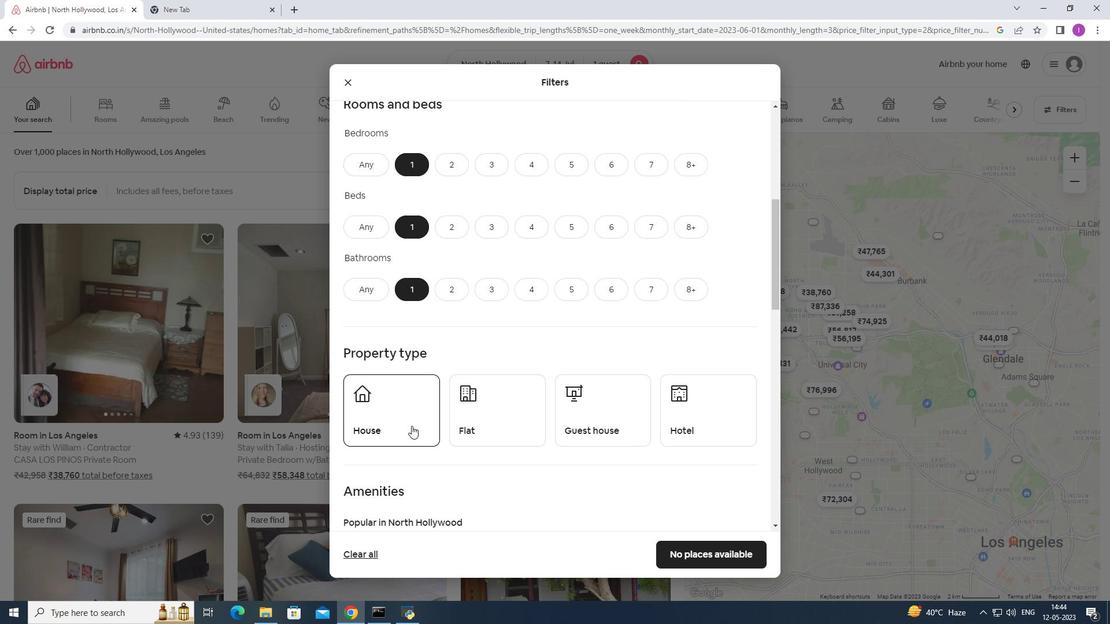 
Action: Mouse pressed left at (412, 423)
Screenshot: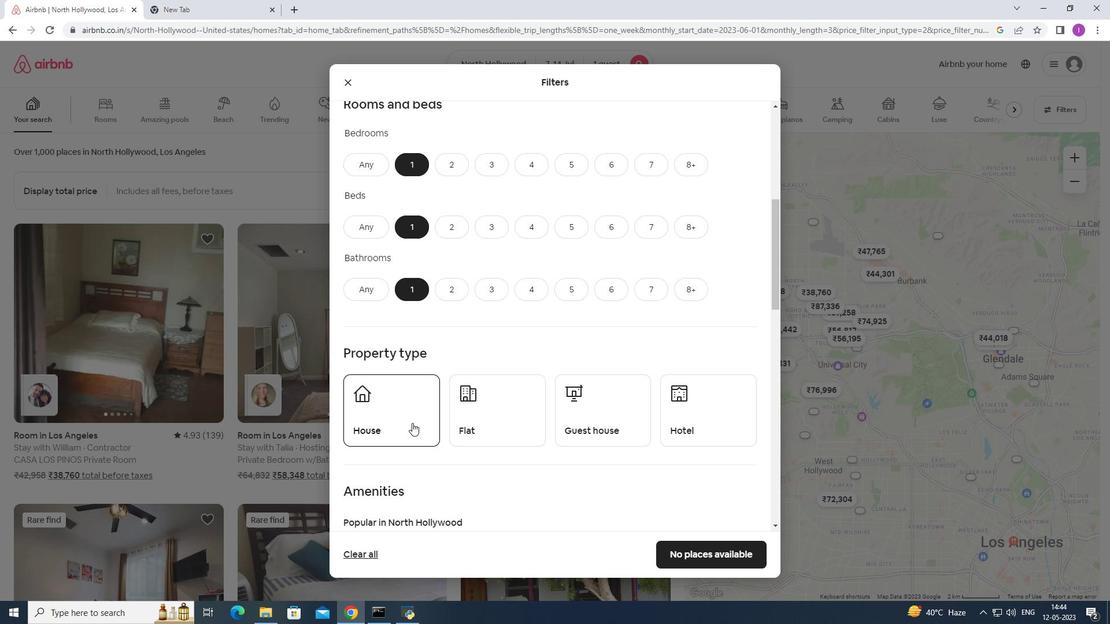 
Action: Mouse moved to (467, 420)
Screenshot: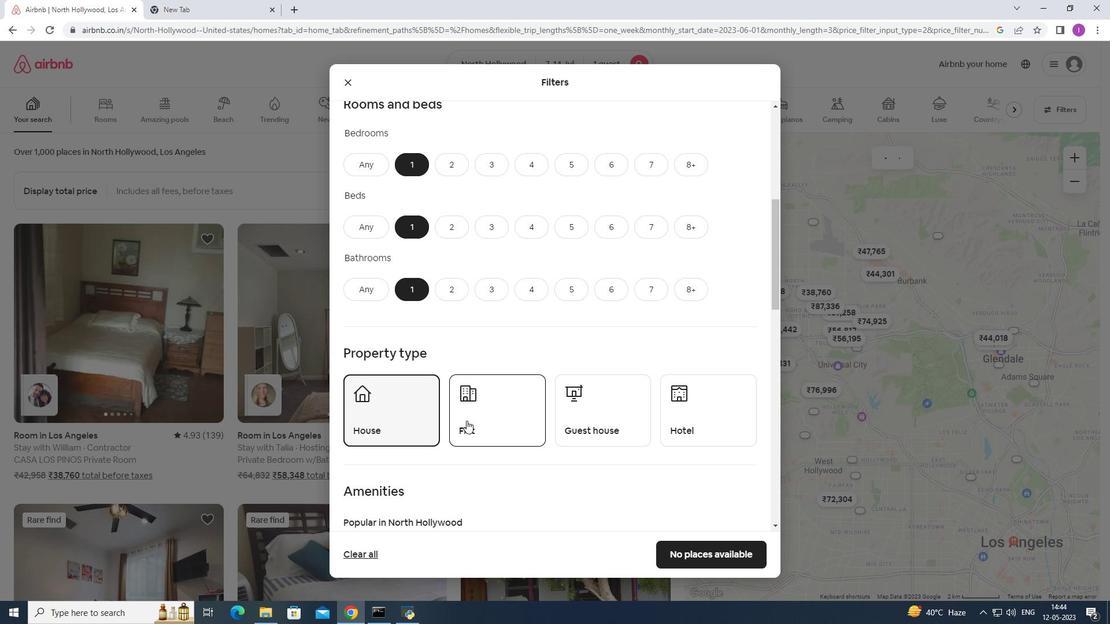 
Action: Mouse pressed left at (467, 420)
Screenshot: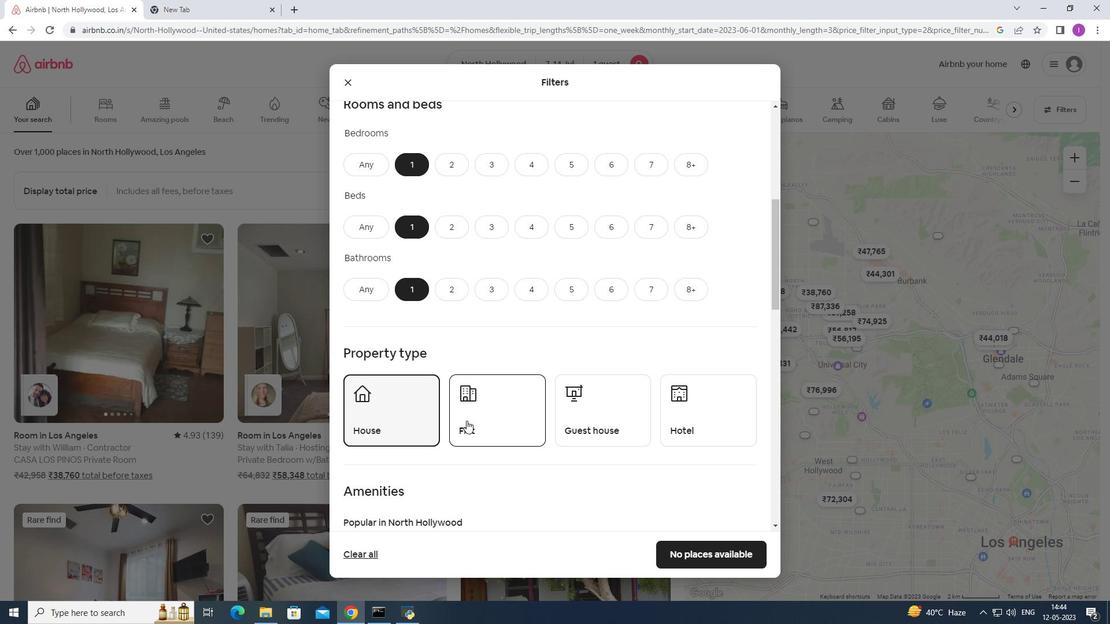 
Action: Mouse moved to (573, 421)
Screenshot: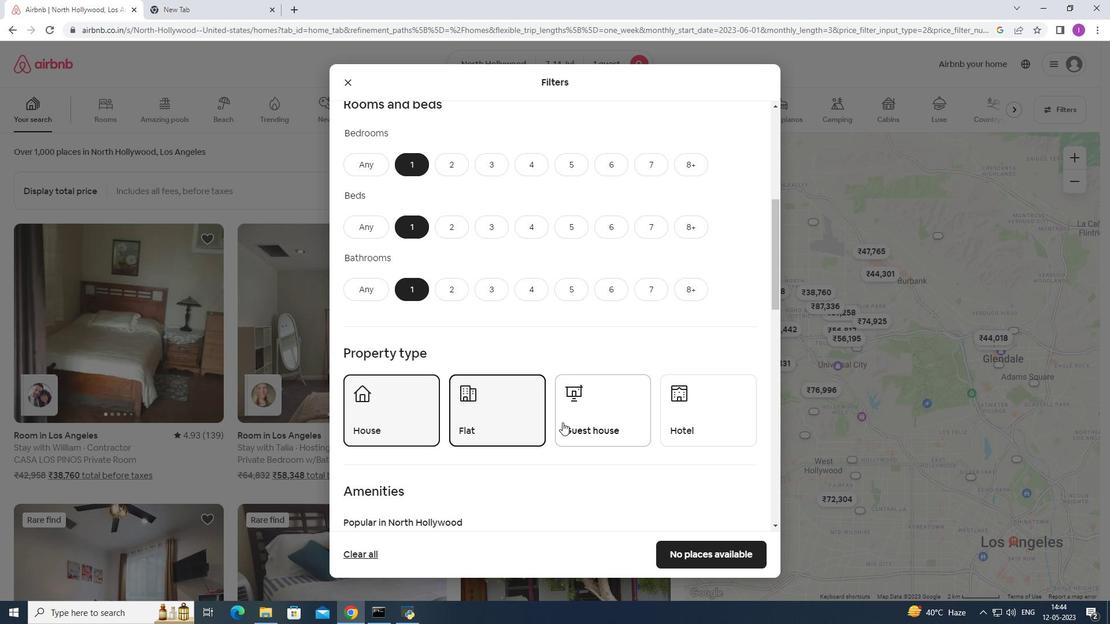 
Action: Mouse pressed left at (573, 421)
Screenshot: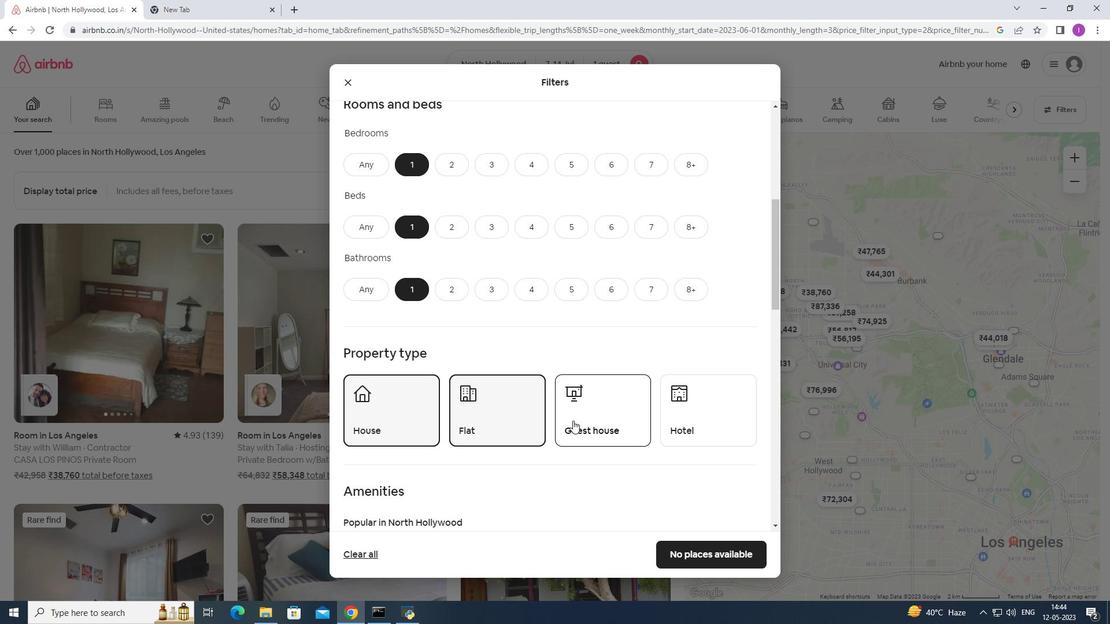 
Action: Mouse moved to (755, 440)
Screenshot: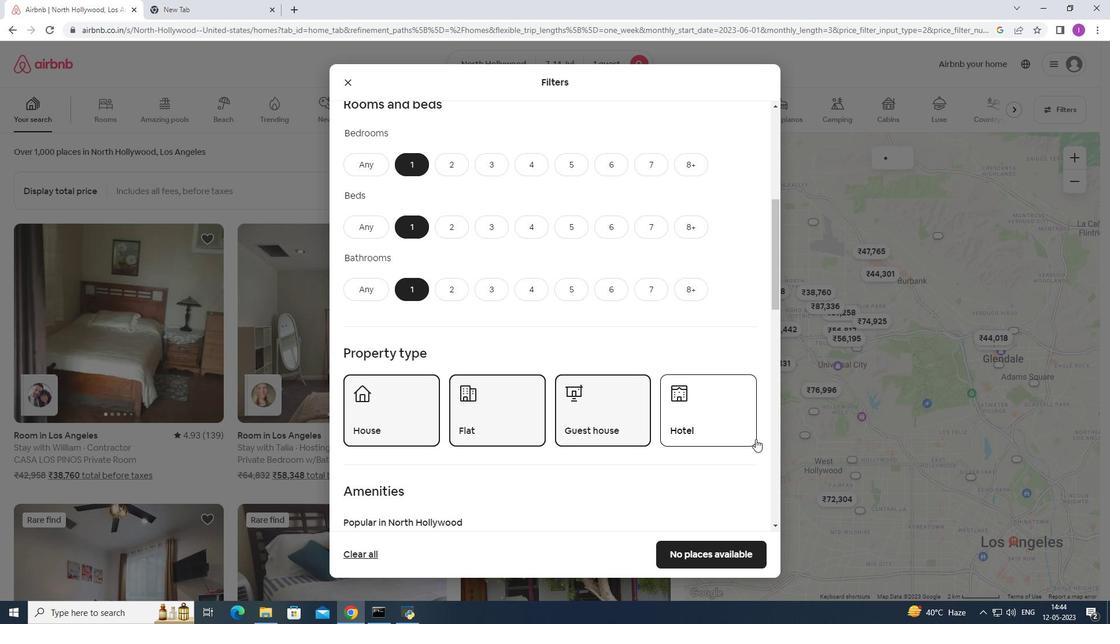 
Action: Mouse pressed left at (755, 440)
Screenshot: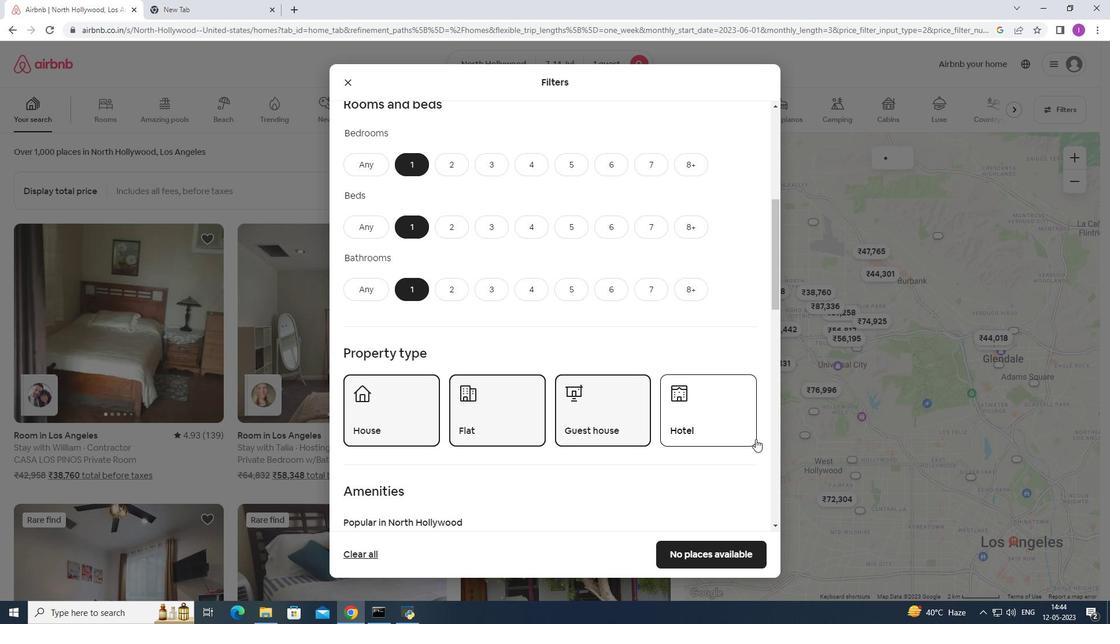 
Action: Mouse moved to (524, 427)
Screenshot: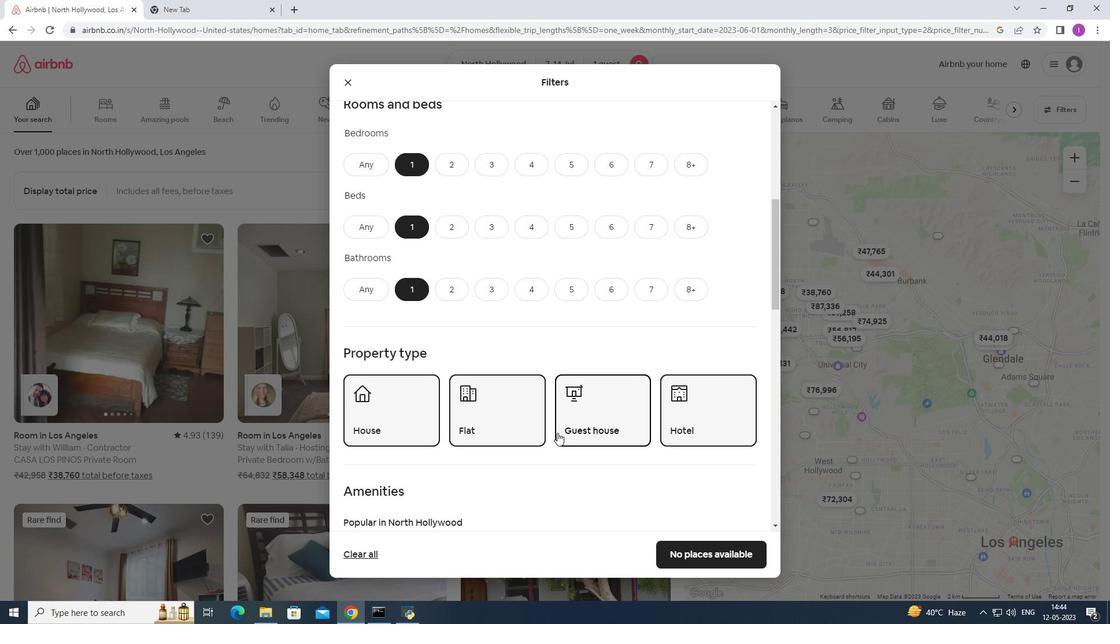 
Action: Mouse scrolled (524, 426) with delta (0, 0)
Screenshot: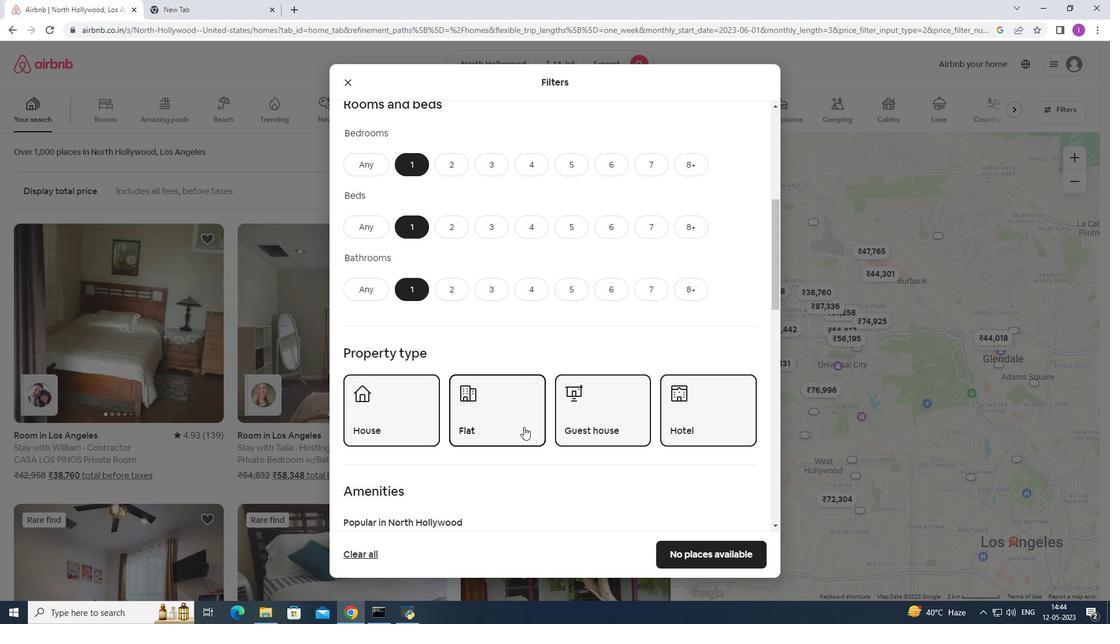 
Action: Mouse scrolled (524, 426) with delta (0, 0)
Screenshot: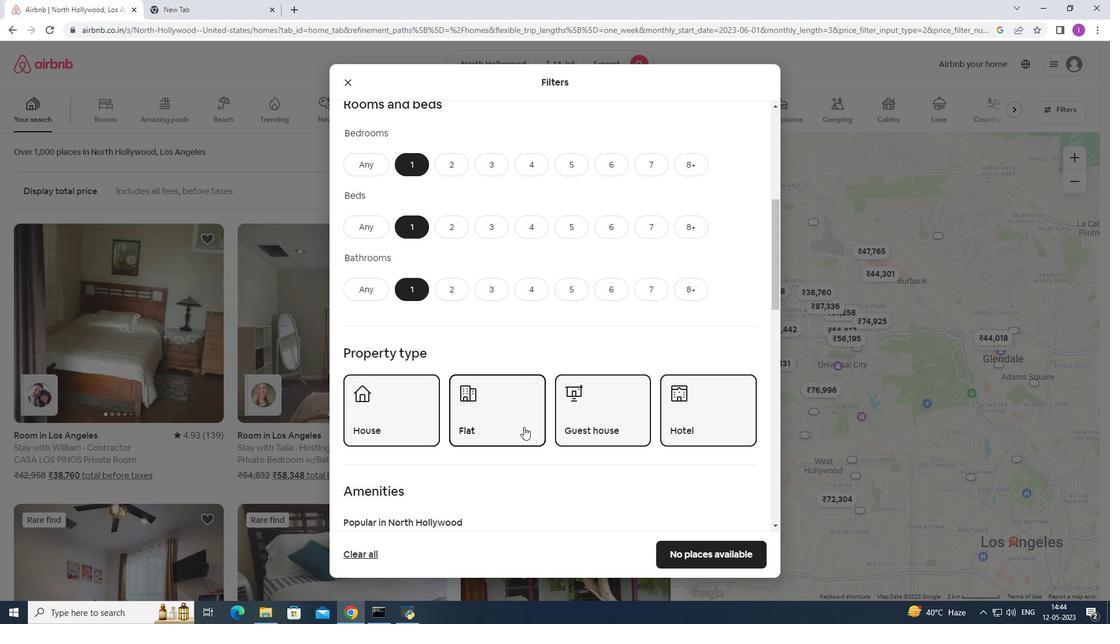 
Action: Mouse moved to (554, 412)
Screenshot: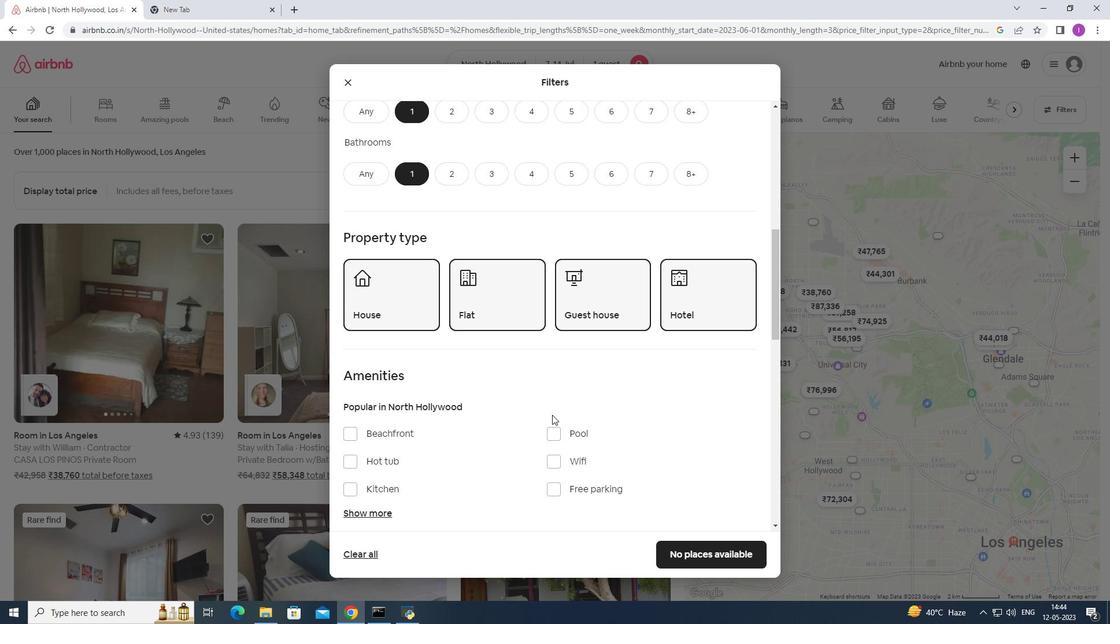 
Action: Mouse scrolled (554, 412) with delta (0, 0)
Screenshot: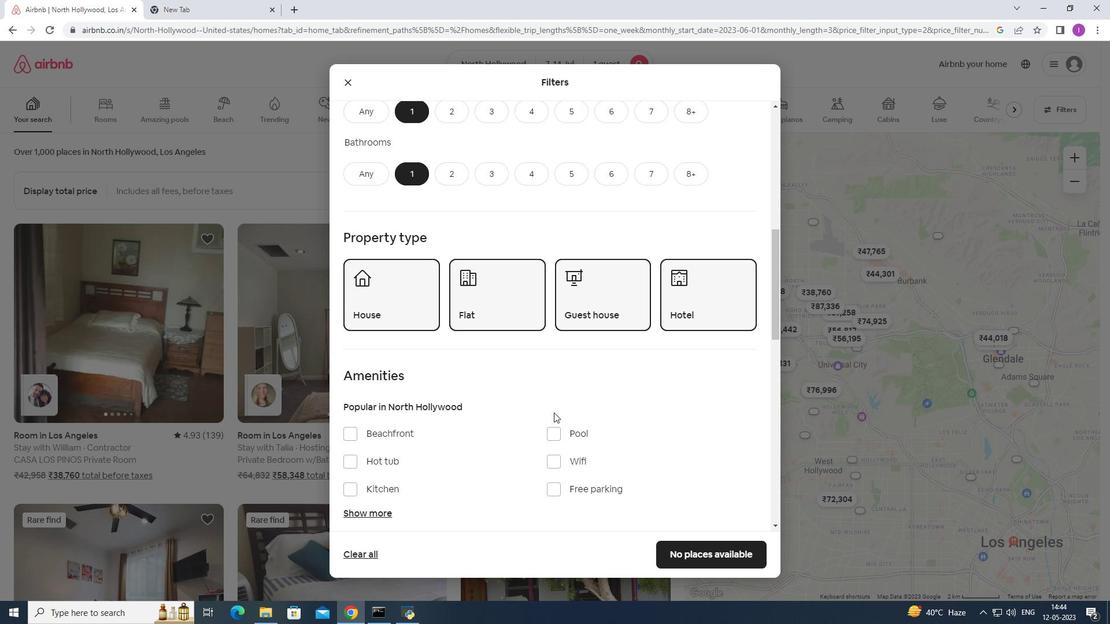 
Action: Mouse scrolled (554, 412) with delta (0, 0)
Screenshot: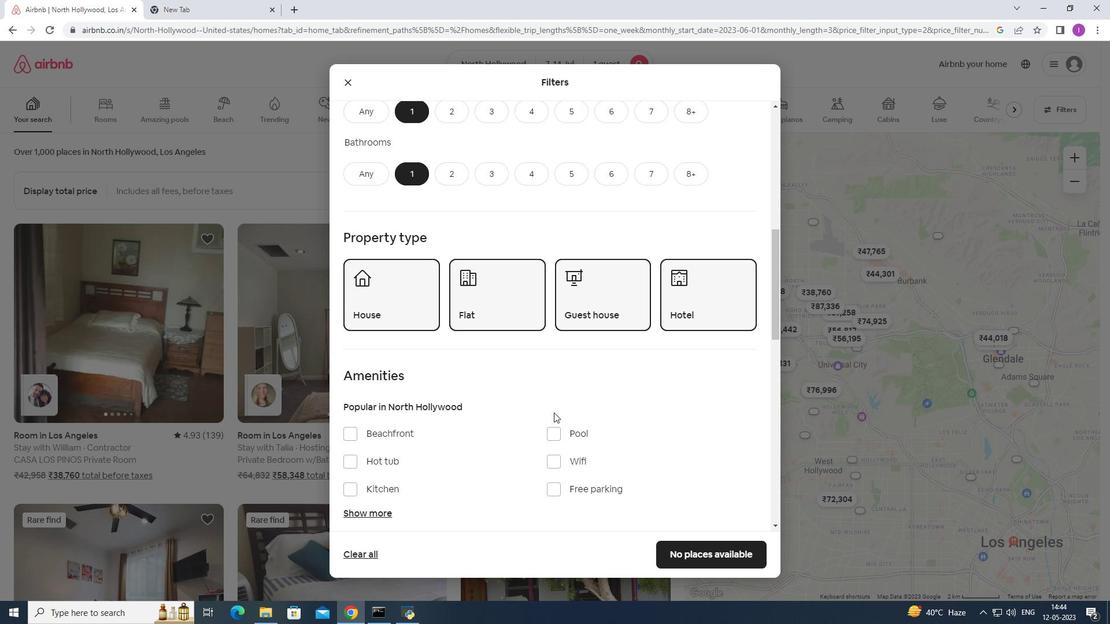 
Action: Mouse moved to (555, 411)
Screenshot: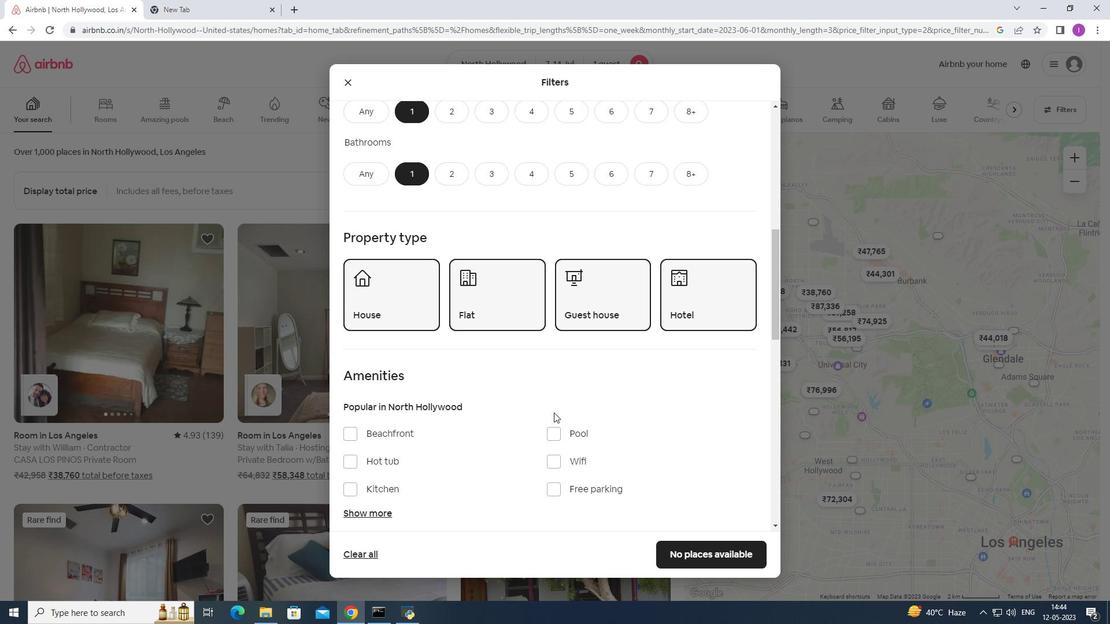 
Action: Mouse scrolled (555, 411) with delta (0, 0)
Screenshot: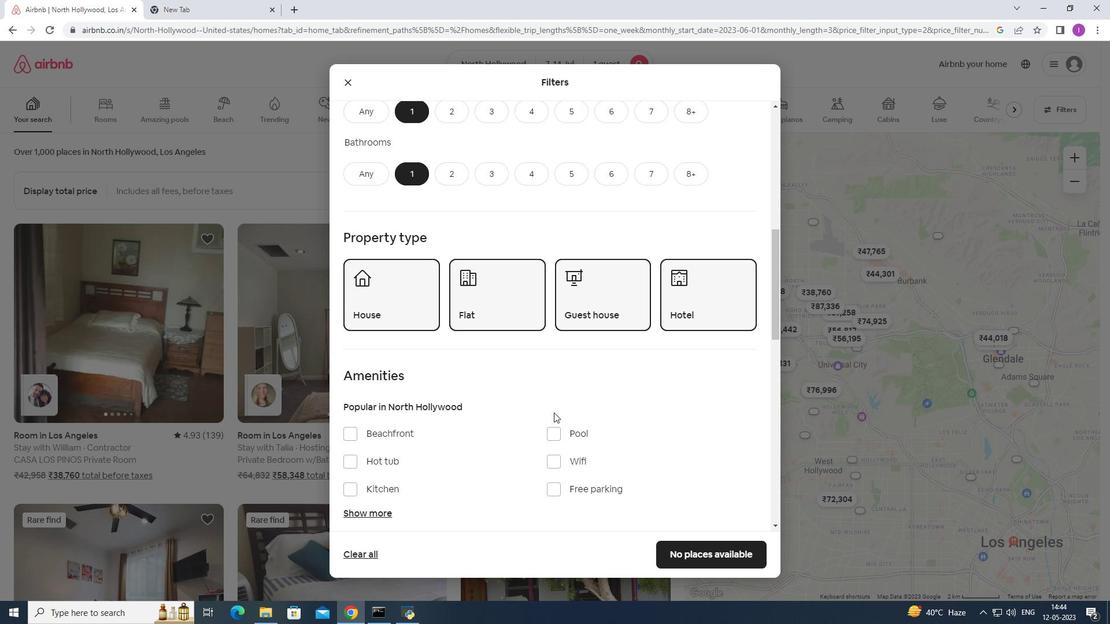 
Action: Mouse moved to (587, 355)
Screenshot: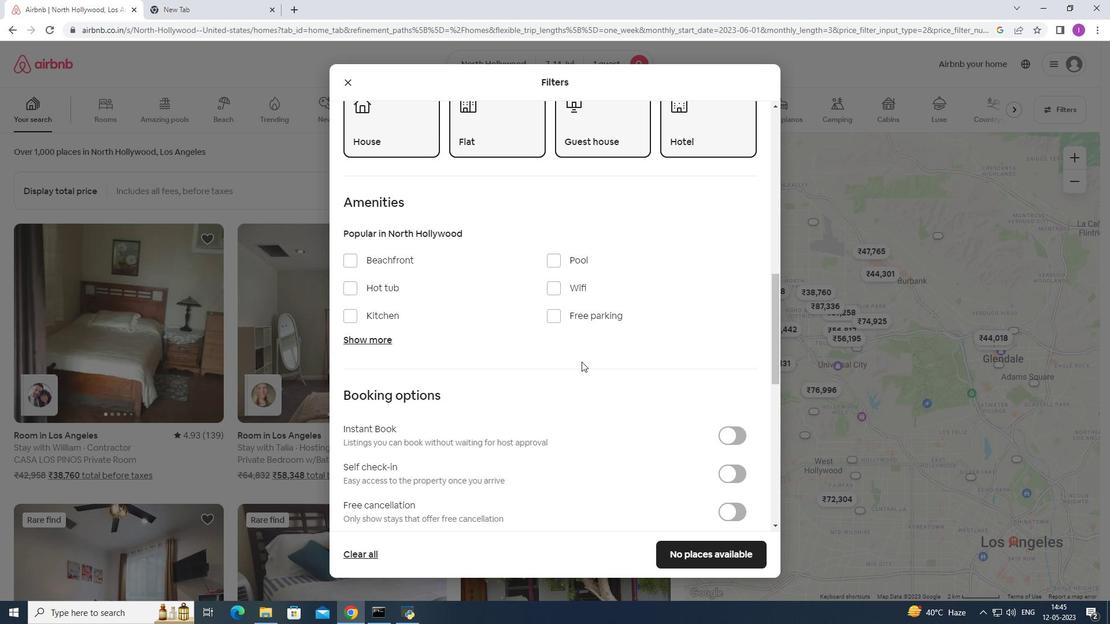 
Action: Mouse scrolled (587, 355) with delta (0, 0)
Screenshot: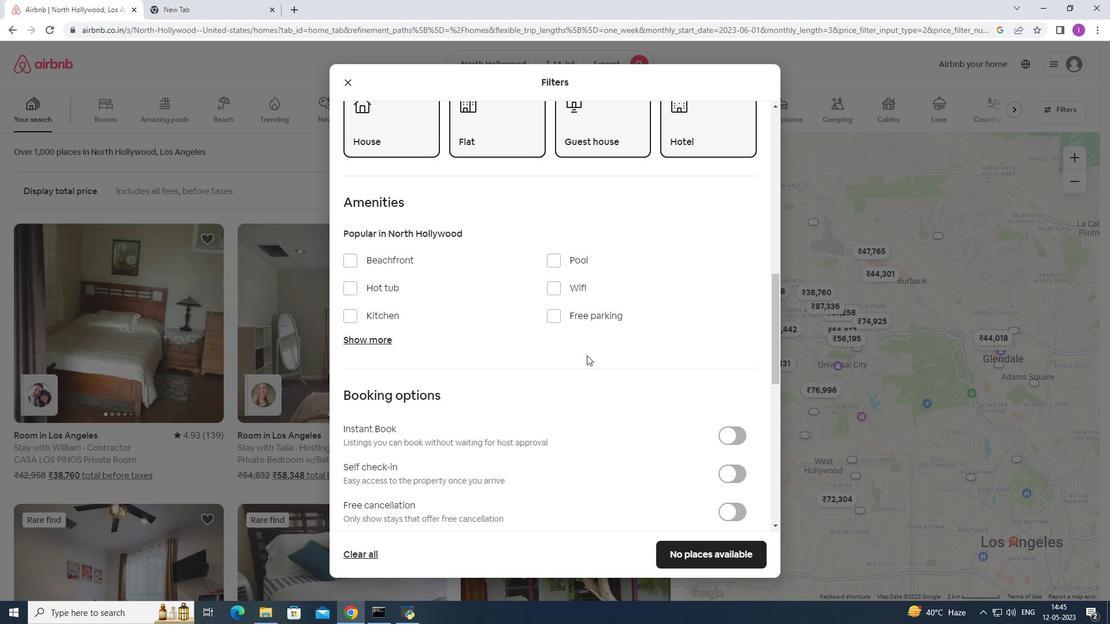
Action: Mouse moved to (629, 336)
Screenshot: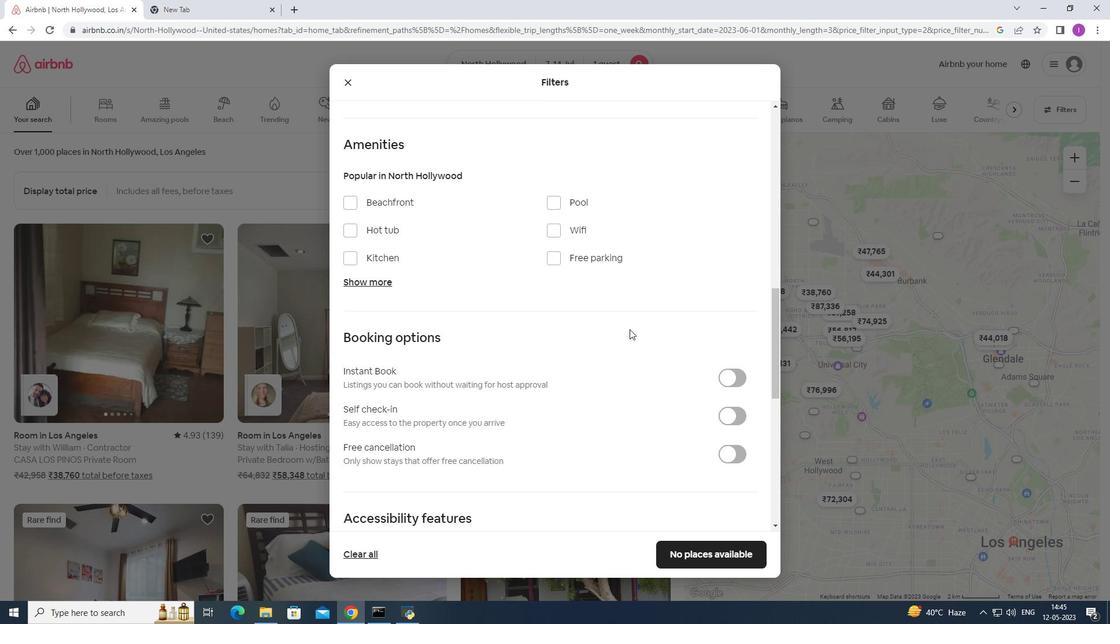 
Action: Mouse scrolled (629, 335) with delta (0, 0)
Screenshot: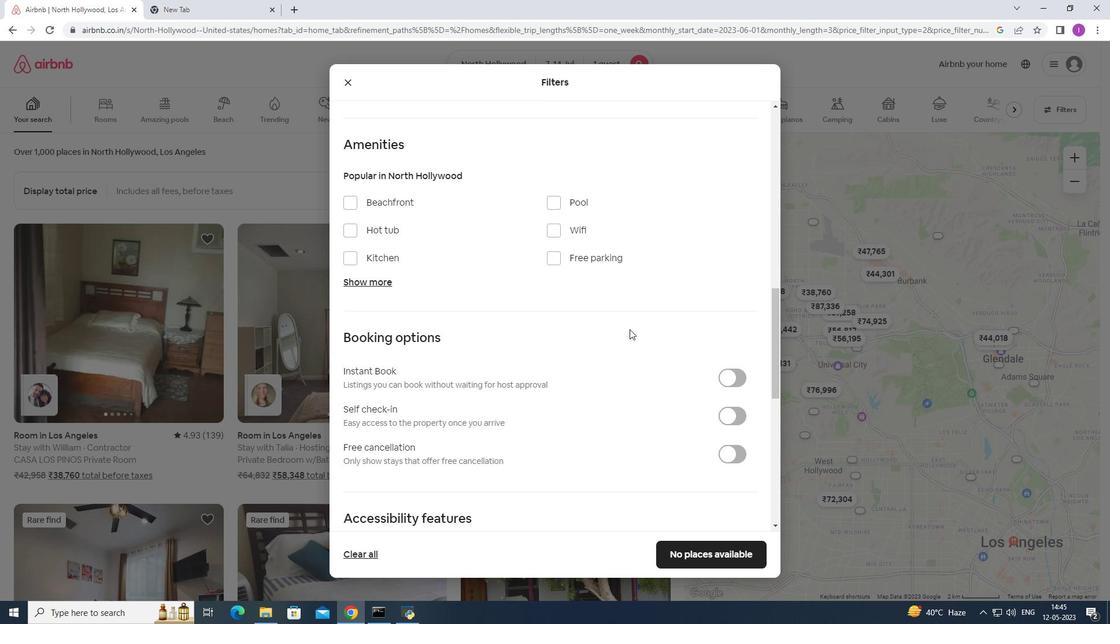 
Action: Mouse moved to (742, 363)
Screenshot: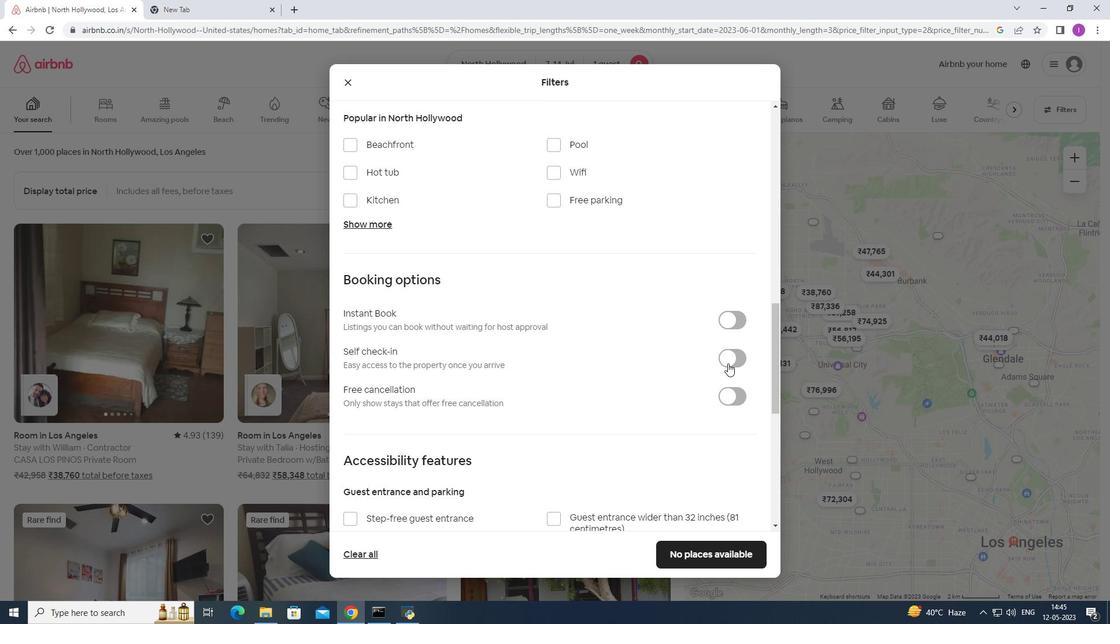 
Action: Mouse pressed left at (742, 363)
Screenshot: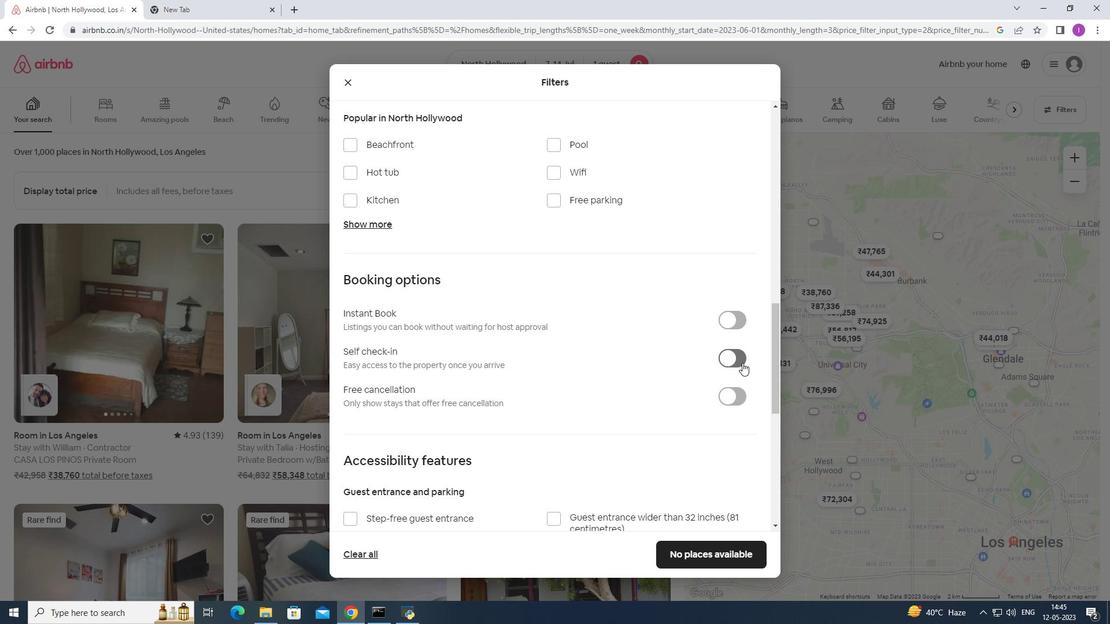 
Action: Mouse moved to (561, 382)
Screenshot: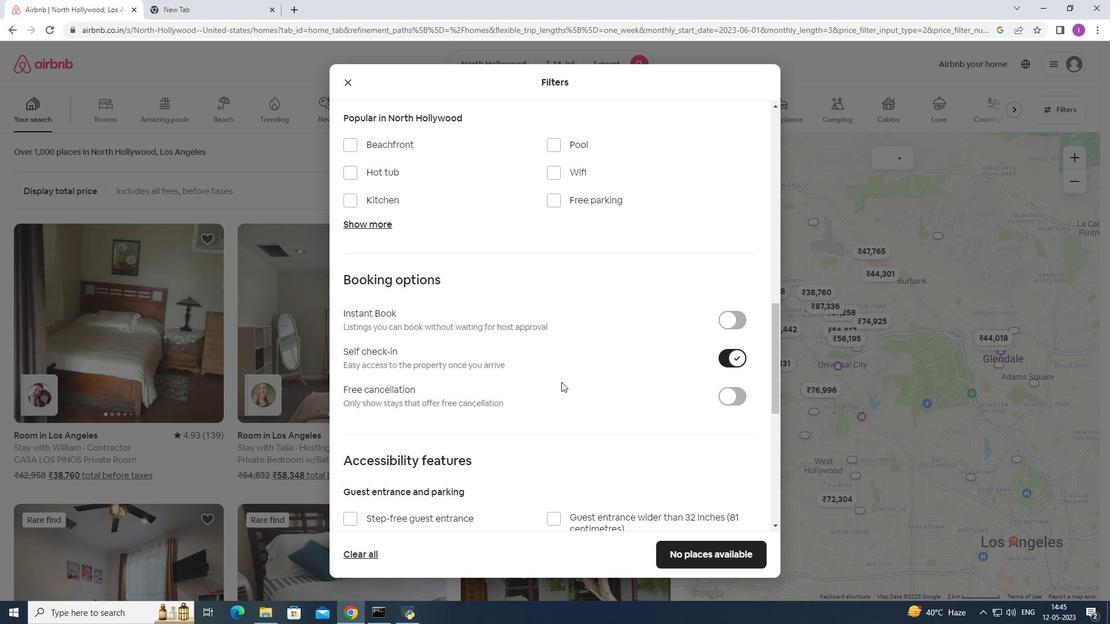 
Action: Mouse scrolled (561, 381) with delta (0, 0)
Screenshot: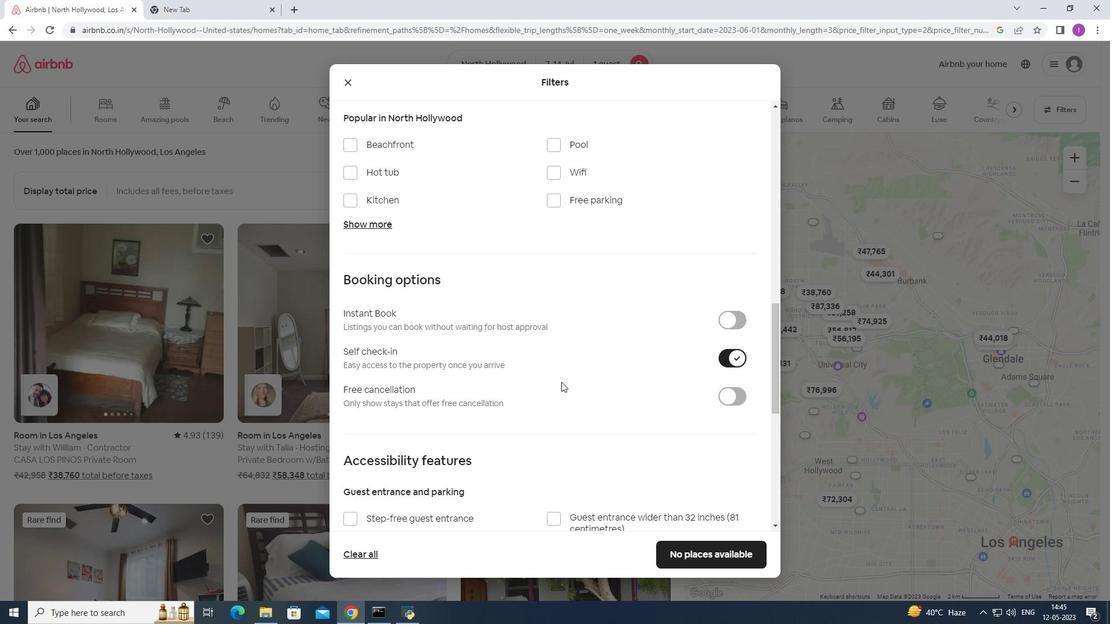 
Action: Mouse scrolled (561, 381) with delta (0, 0)
Screenshot: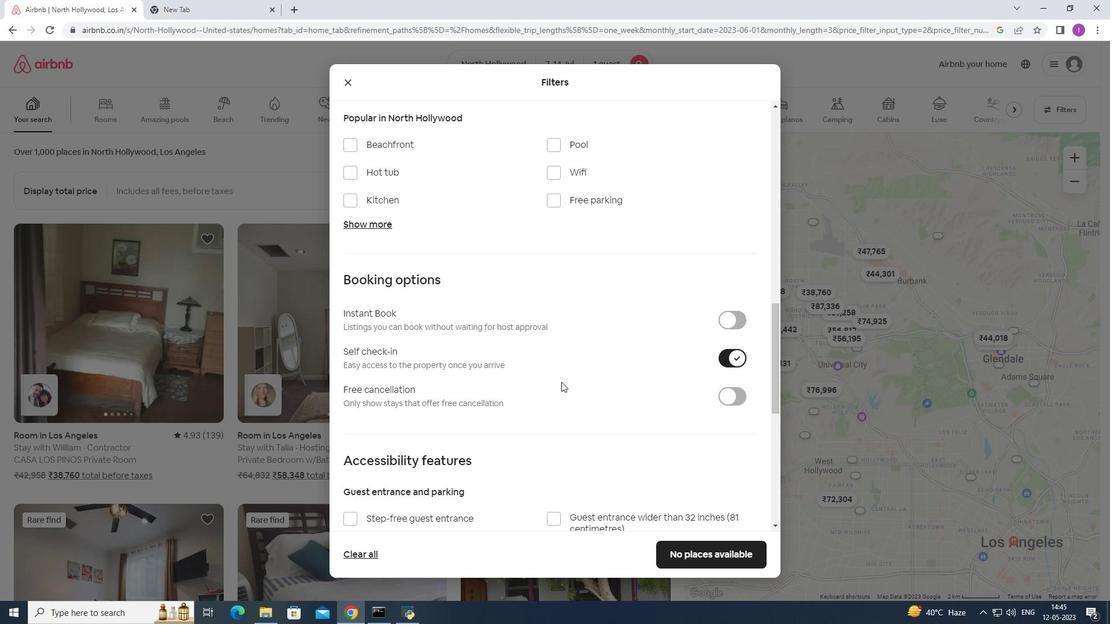 
Action: Mouse scrolled (561, 381) with delta (0, 0)
Screenshot: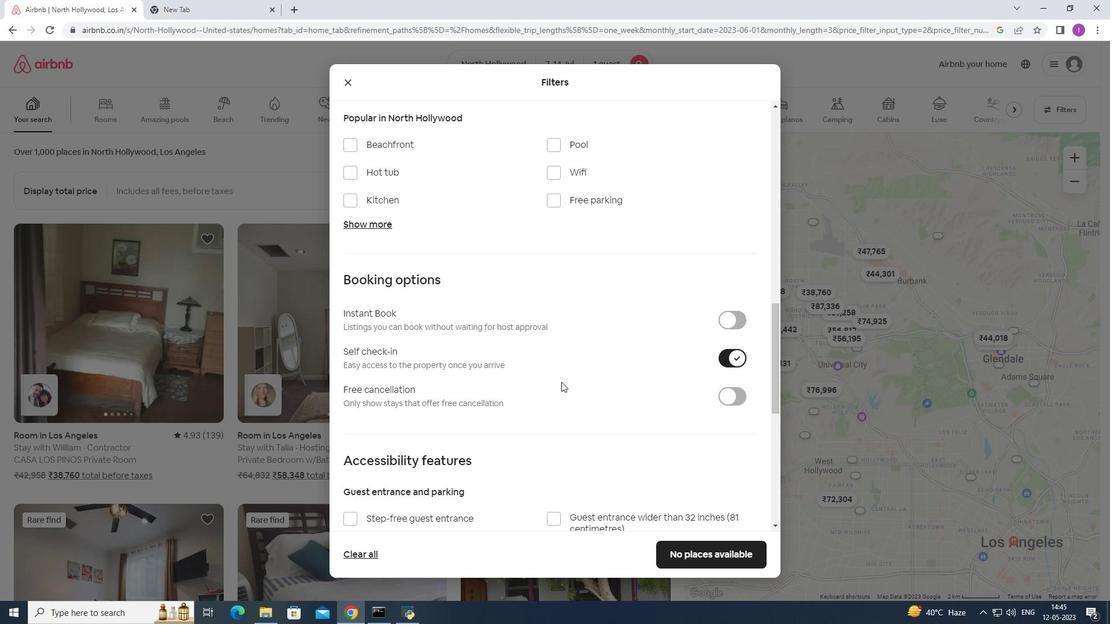 
Action: Mouse moved to (567, 364)
Screenshot: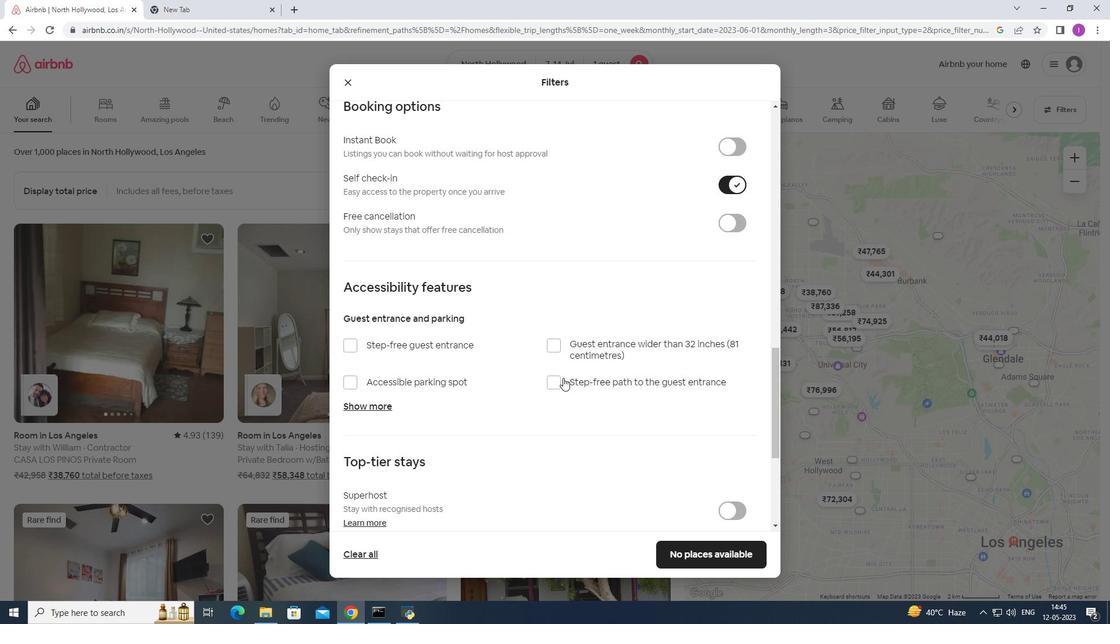 
Action: Mouse scrolled (567, 364) with delta (0, 0)
Screenshot: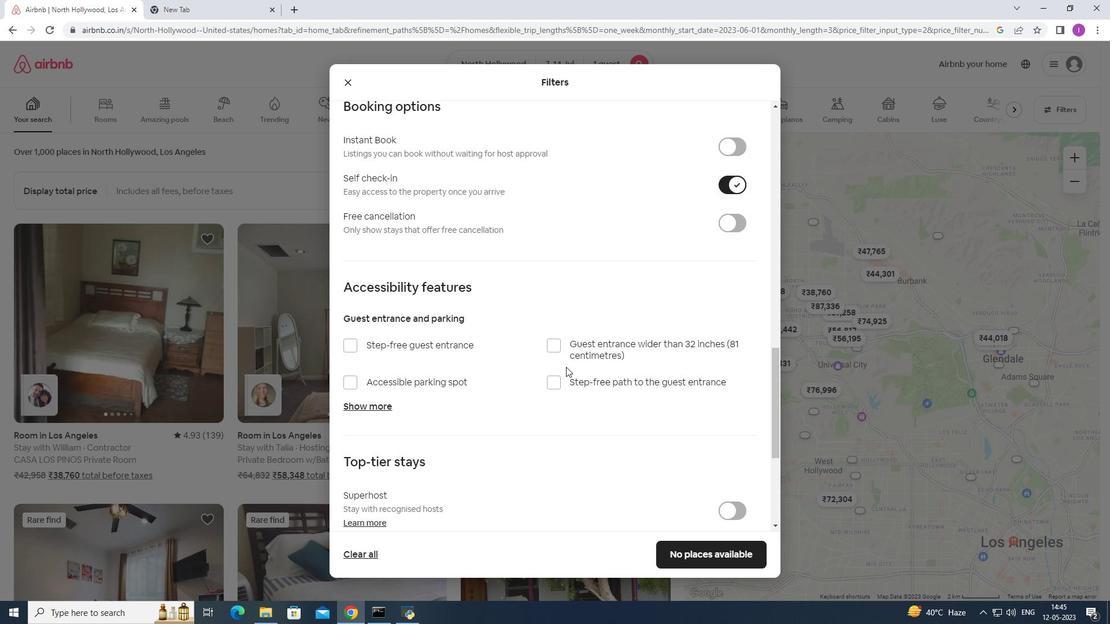 
Action: Mouse scrolled (567, 364) with delta (0, 0)
Screenshot: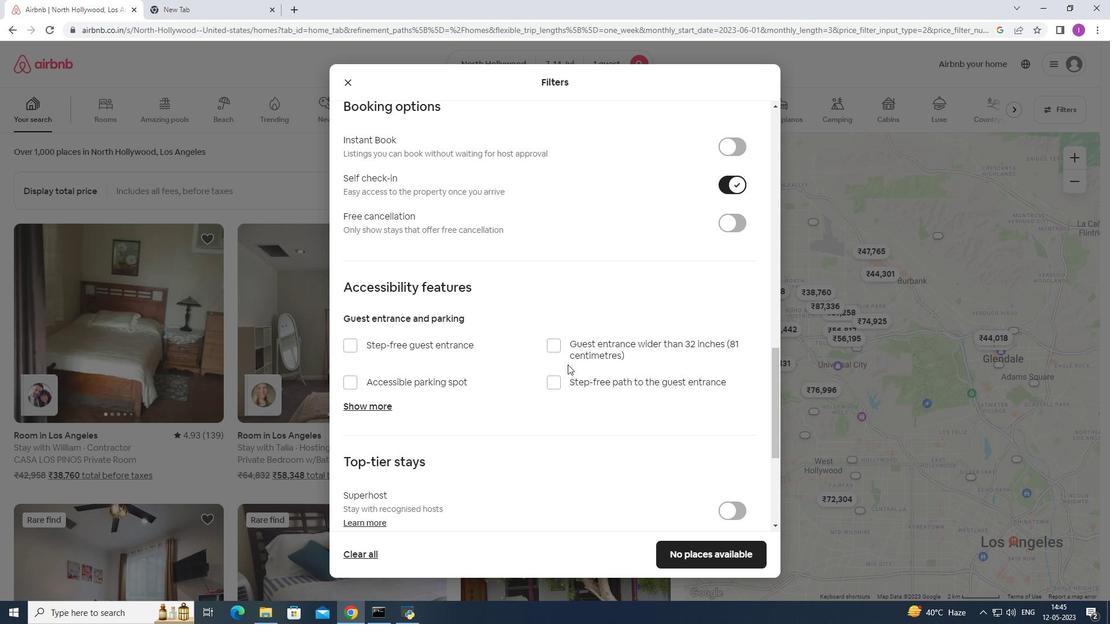 
Action: Mouse scrolled (567, 364) with delta (0, 0)
Screenshot: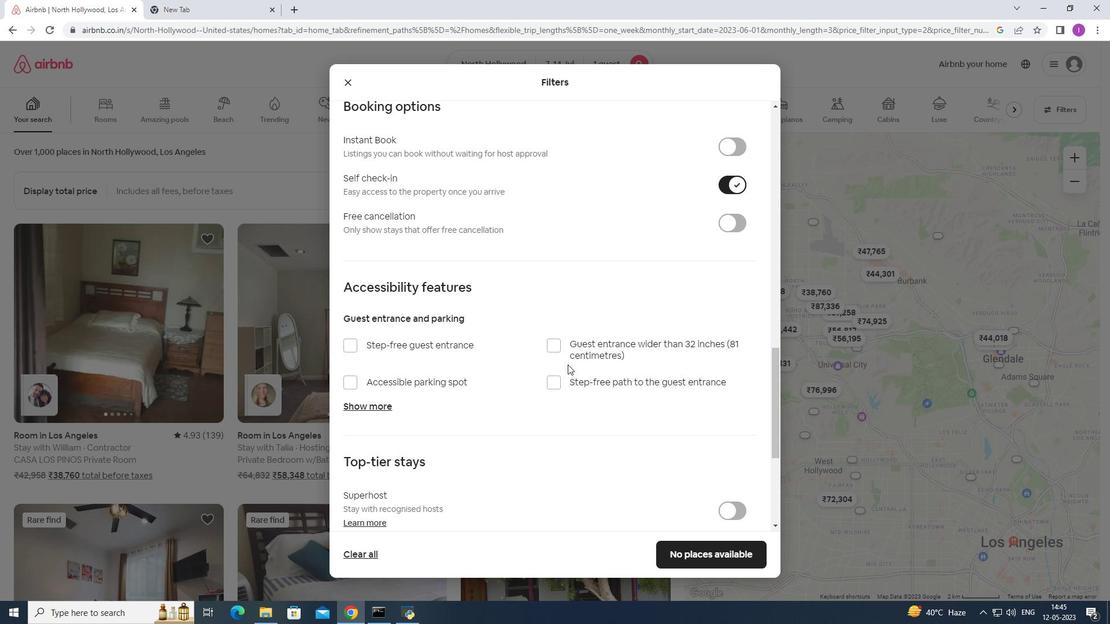 
Action: Mouse moved to (566, 367)
Screenshot: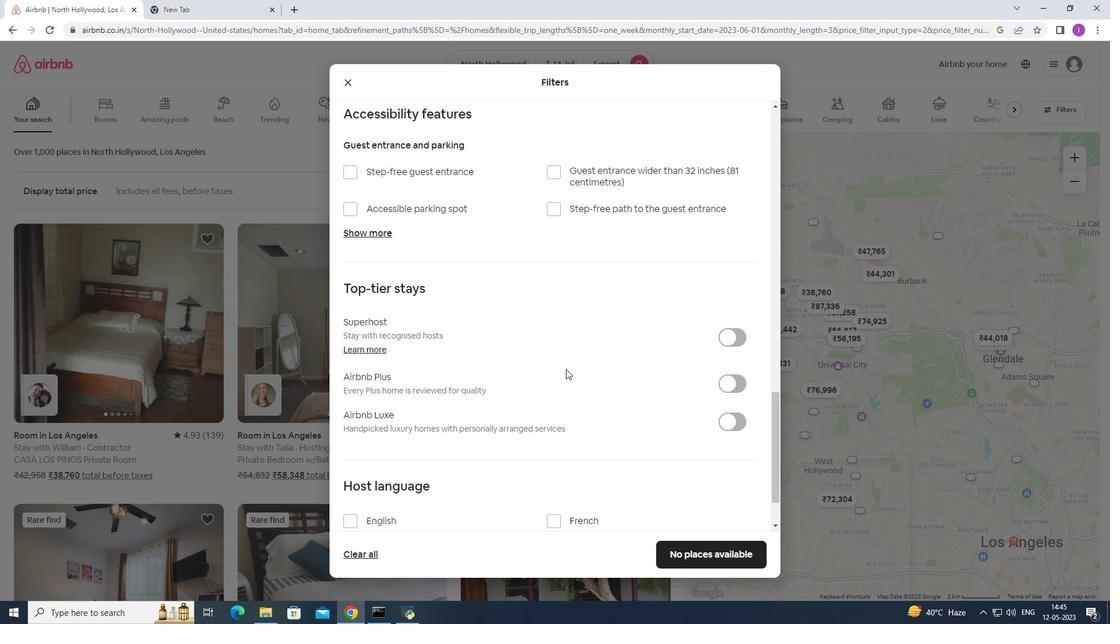 
Action: Mouse scrolled (566, 366) with delta (0, 0)
Screenshot: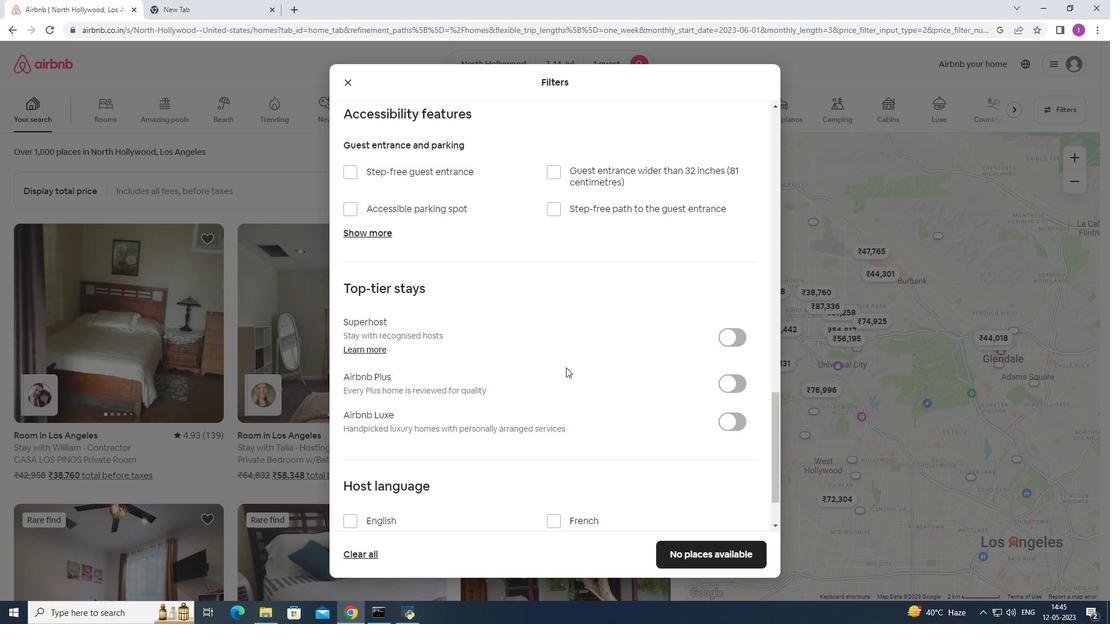 
Action: Mouse scrolled (566, 366) with delta (0, 0)
Screenshot: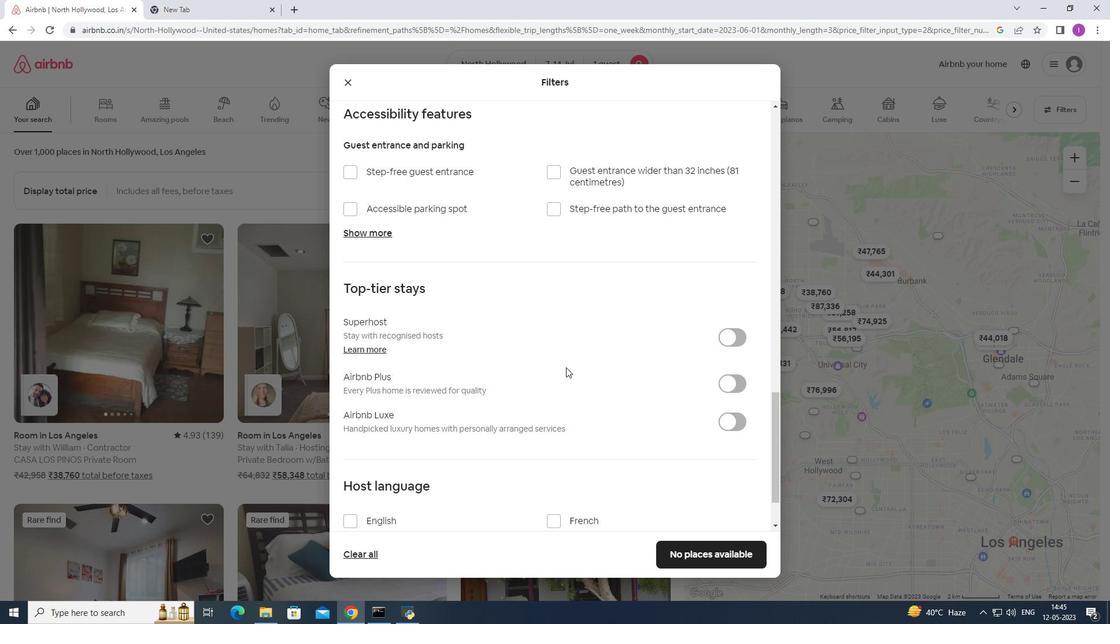 
Action: Mouse scrolled (566, 366) with delta (0, 0)
Screenshot: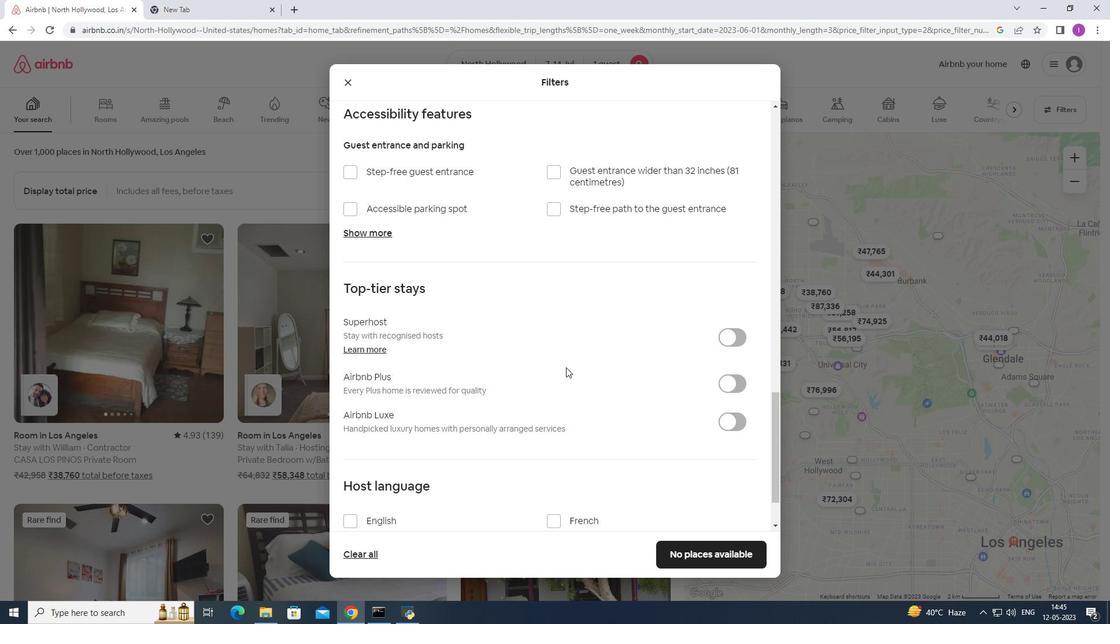 
Action: Mouse moved to (566, 367)
Screenshot: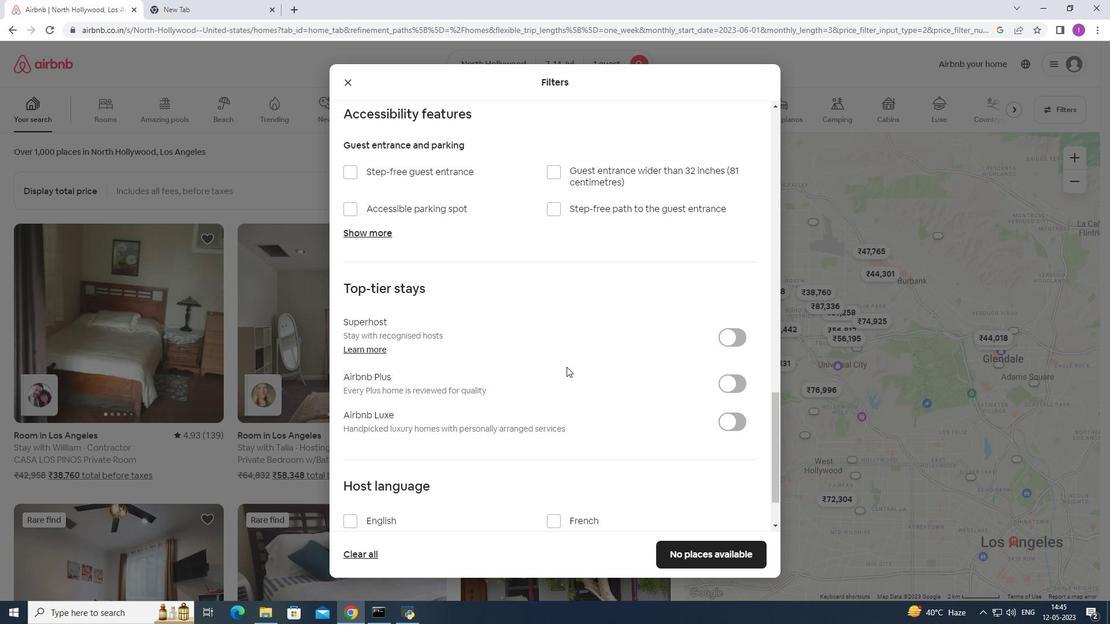 
Action: Mouse scrolled (566, 366) with delta (0, 0)
Screenshot: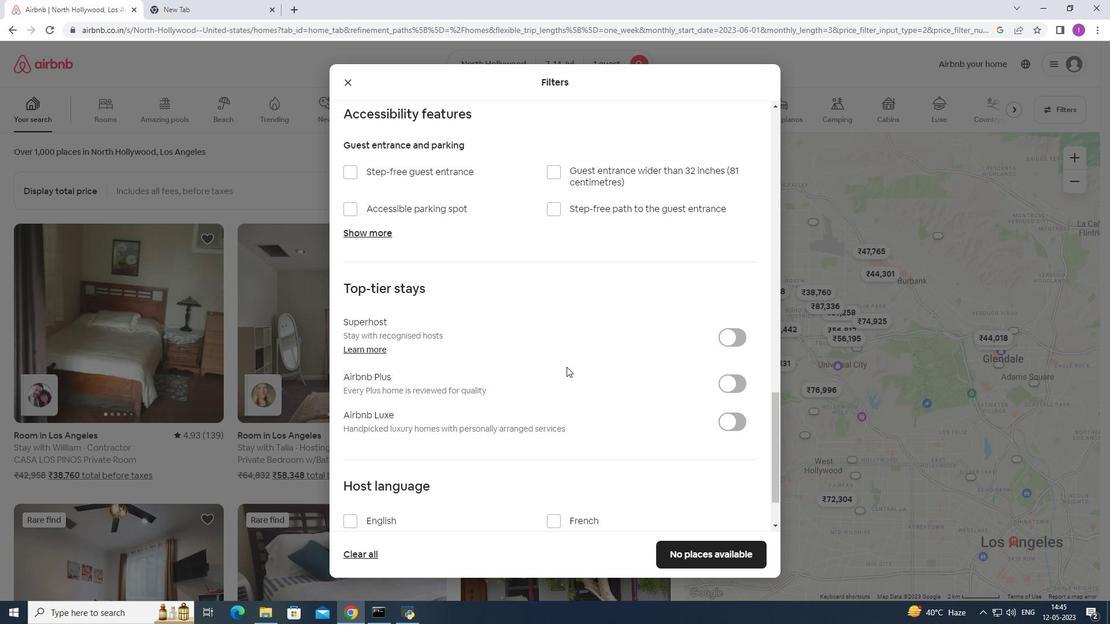 
Action: Mouse moved to (668, 341)
Screenshot: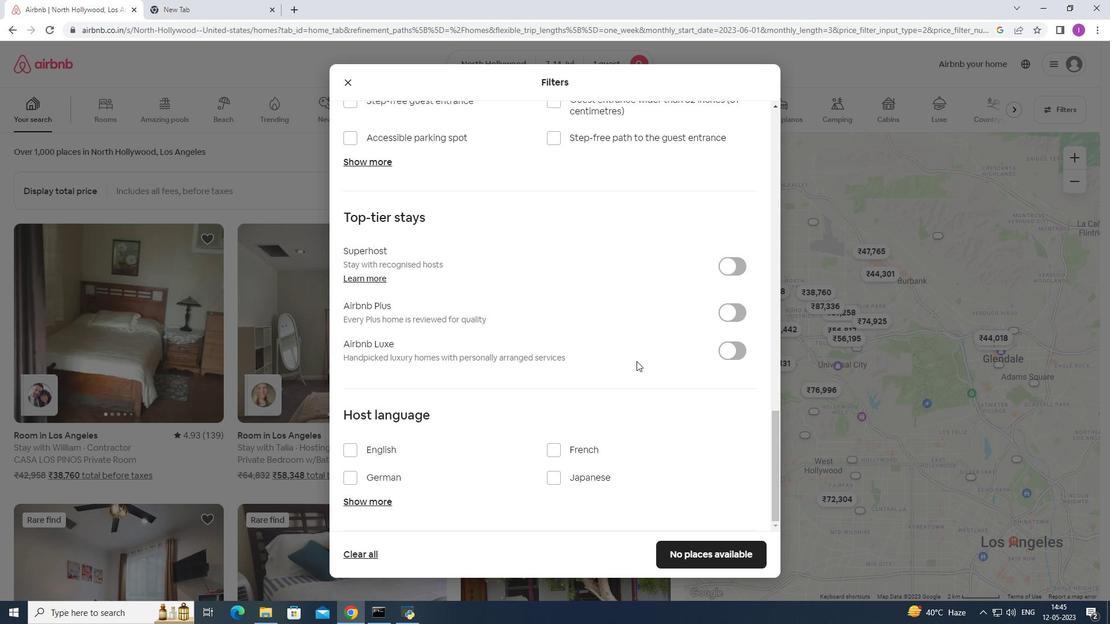 
Action: Mouse scrolled (668, 341) with delta (0, 0)
Screenshot: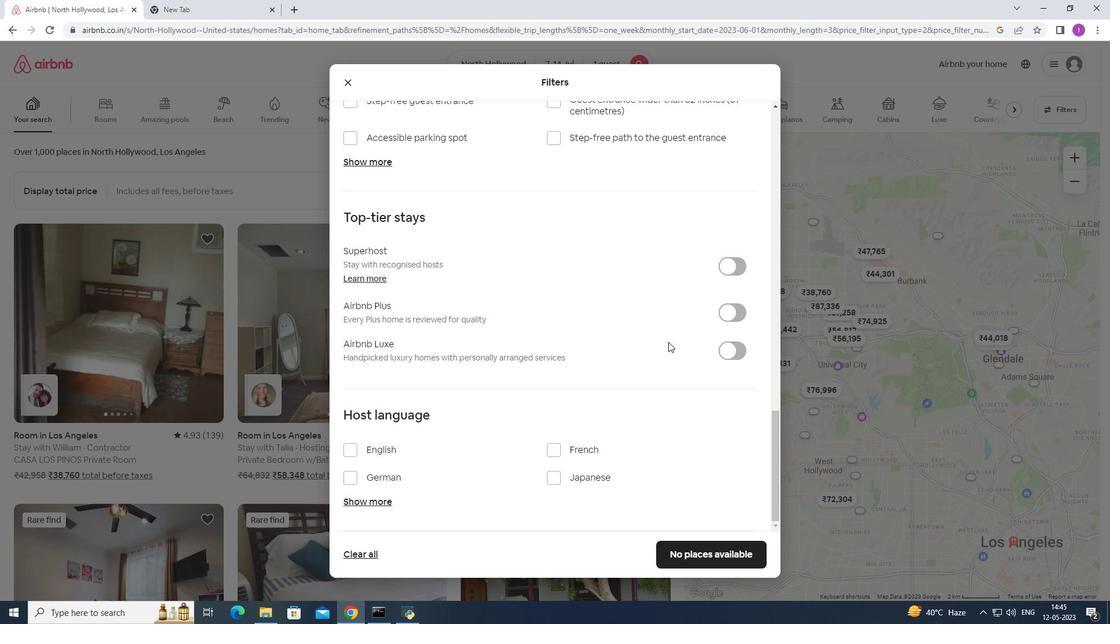 
Action: Mouse scrolled (668, 341) with delta (0, 0)
Screenshot: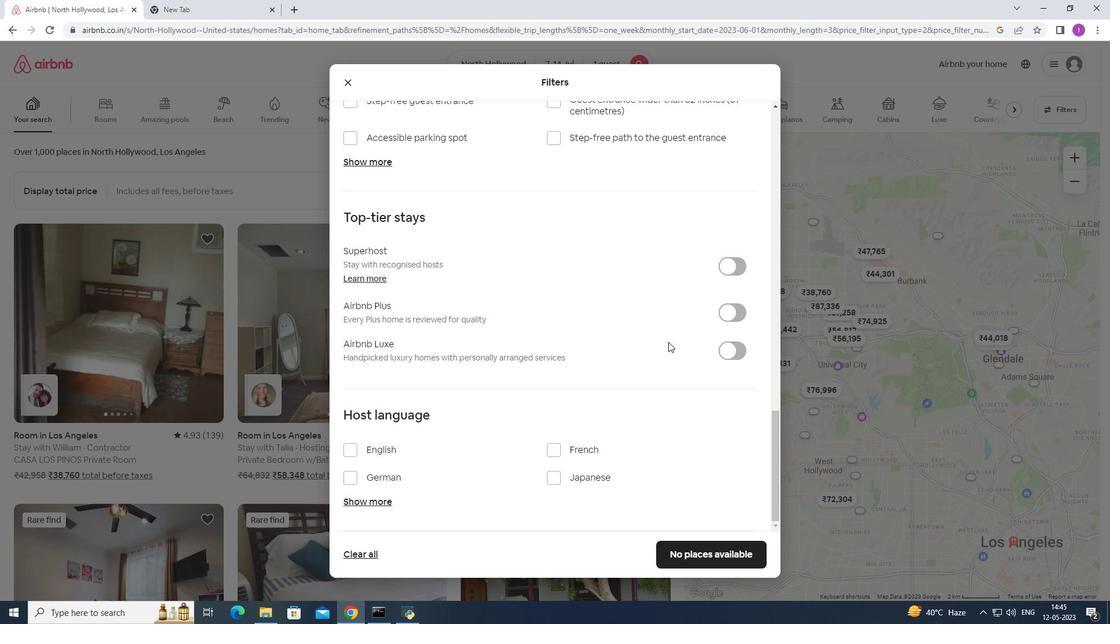 
Action: Mouse scrolled (668, 341) with delta (0, 0)
Screenshot: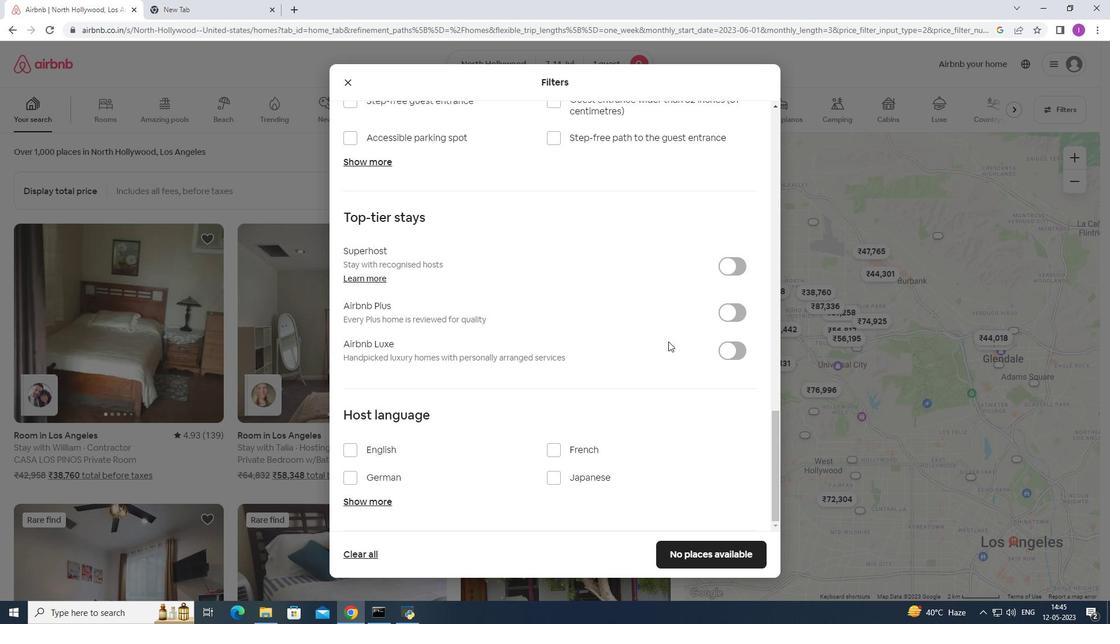 
Action: Mouse moved to (348, 447)
Screenshot: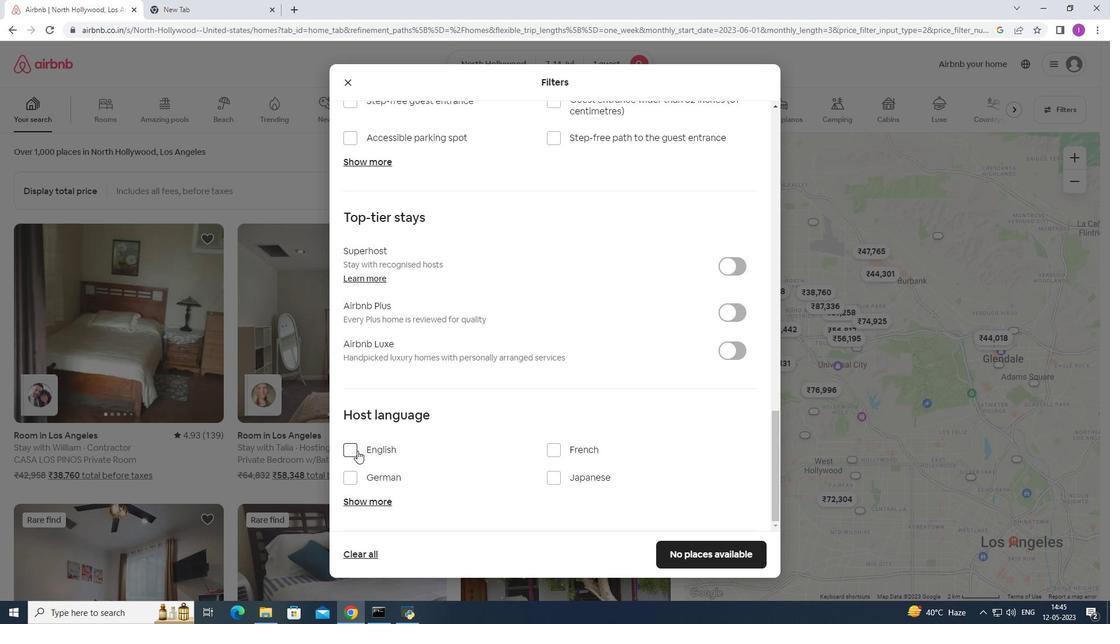 
Action: Mouse pressed left at (348, 447)
Screenshot: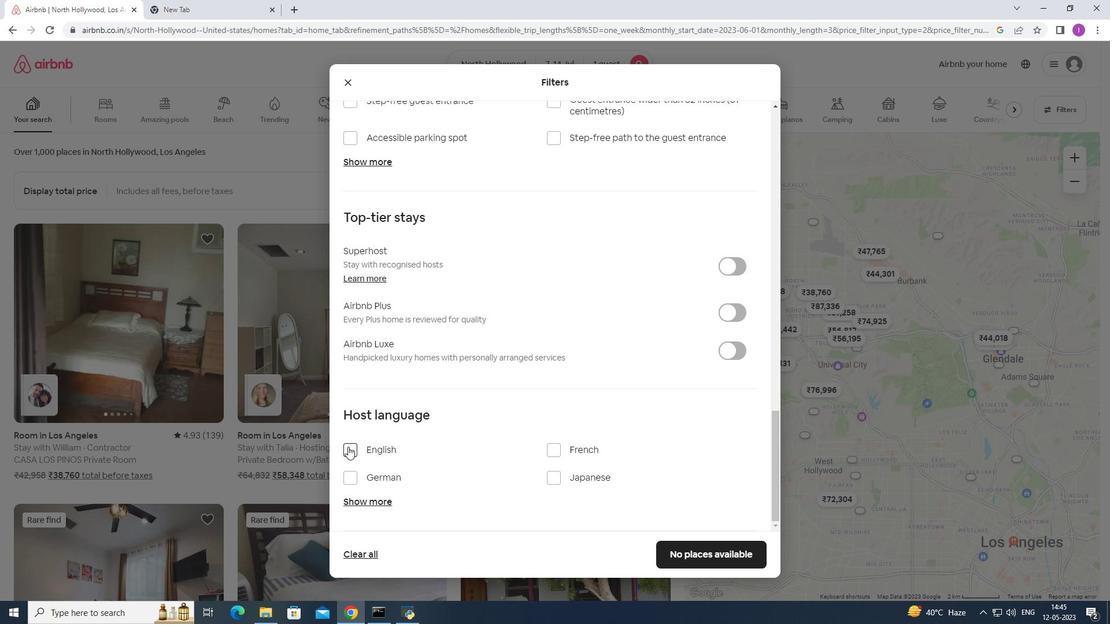 
Action: Mouse moved to (457, 423)
Screenshot: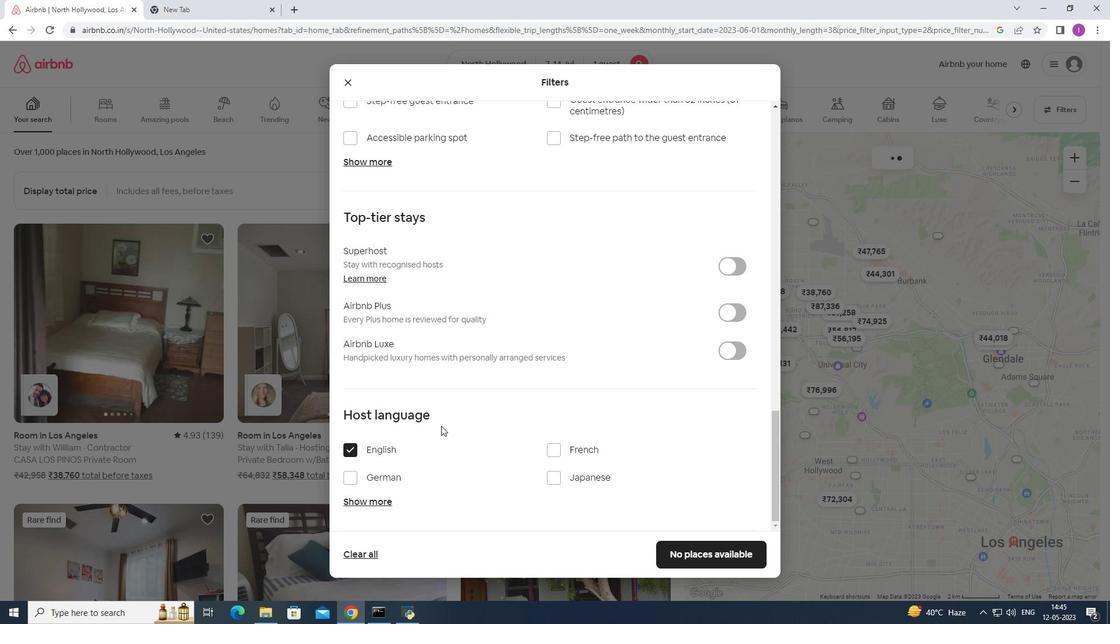 
Action: Mouse scrolled (457, 422) with delta (0, 0)
Screenshot: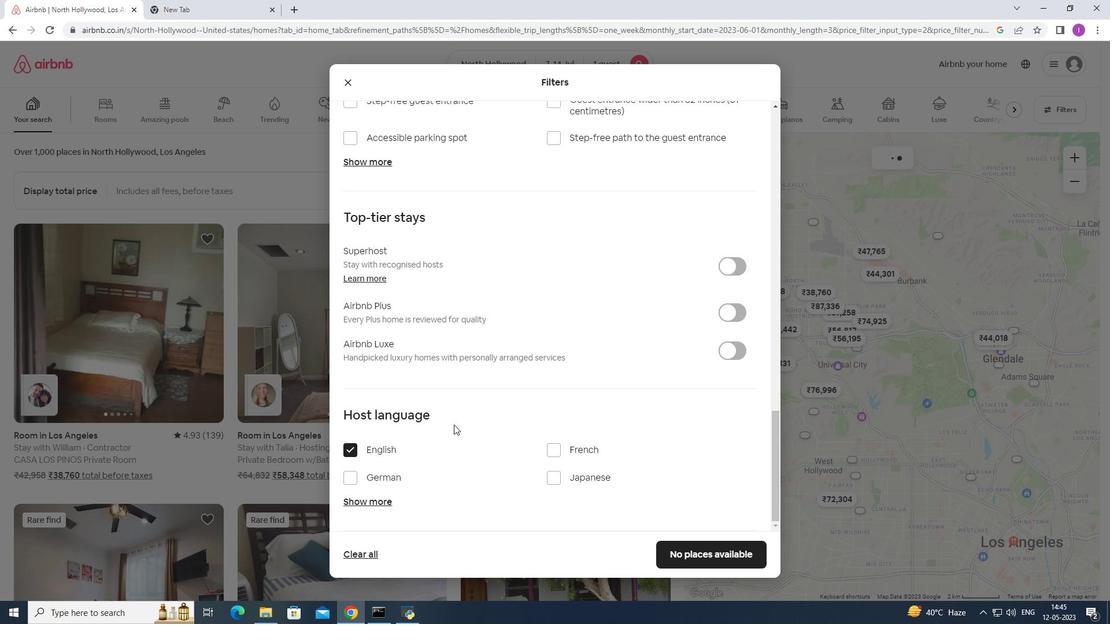 
Action: Mouse scrolled (457, 422) with delta (0, 0)
Screenshot: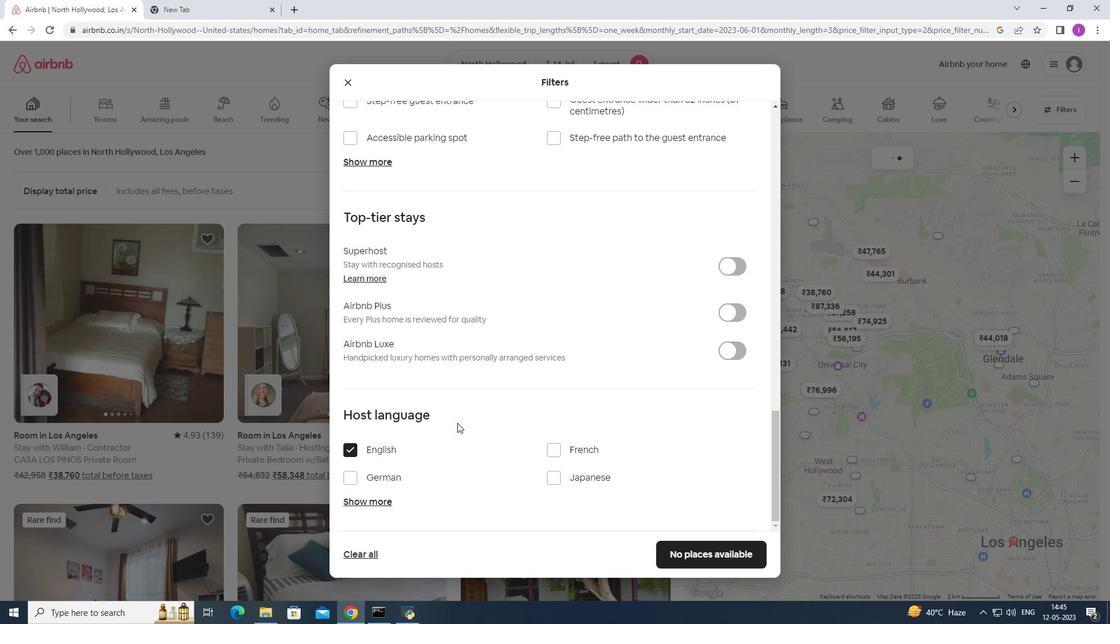 
Action: Mouse scrolled (457, 422) with delta (0, 0)
Screenshot: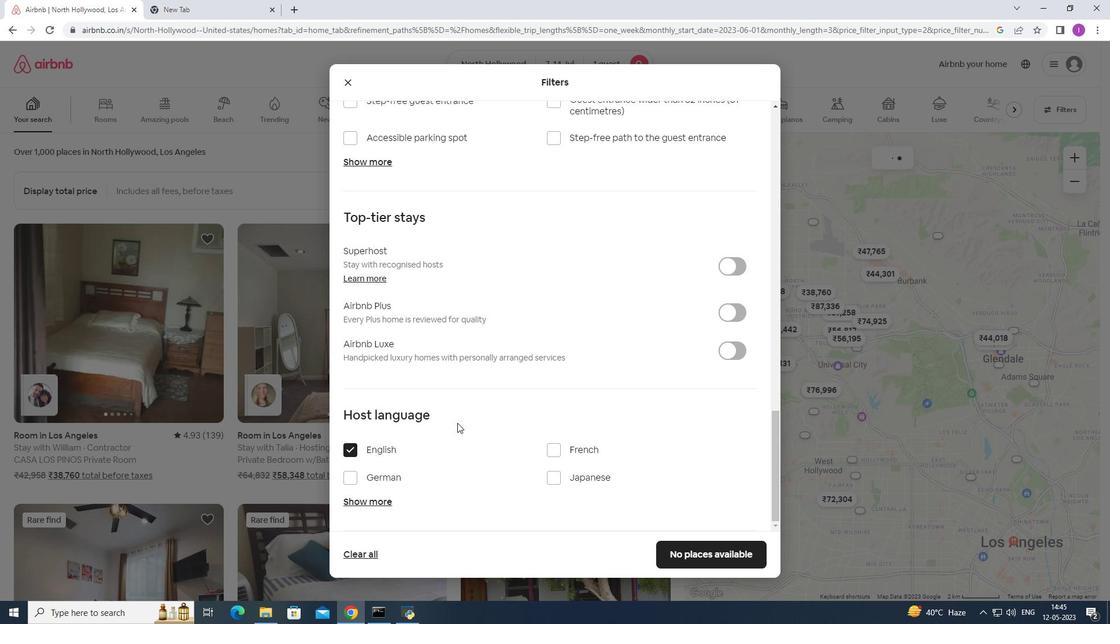 
Action: Mouse scrolled (457, 422) with delta (0, 0)
Screenshot: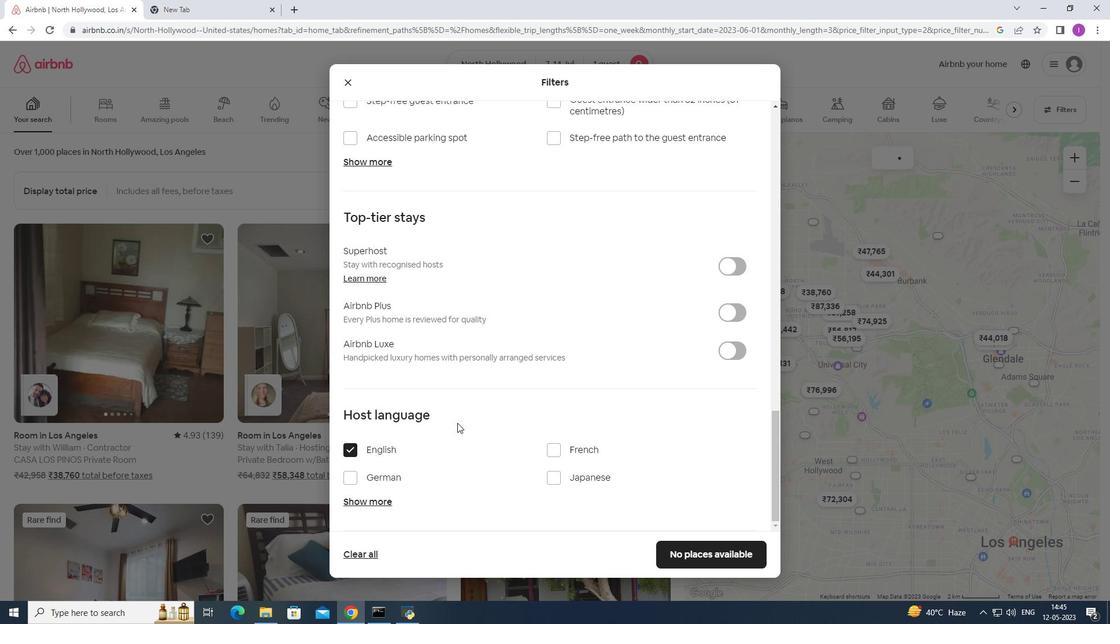 
Action: Mouse moved to (675, 557)
Screenshot: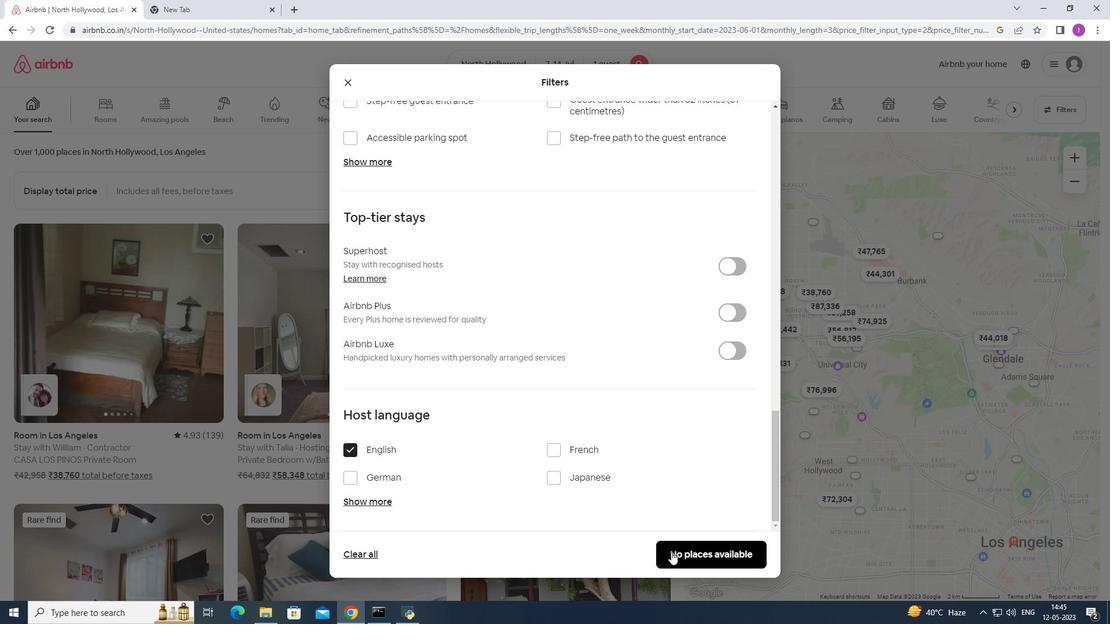 
Action: Mouse pressed left at (675, 557)
Screenshot: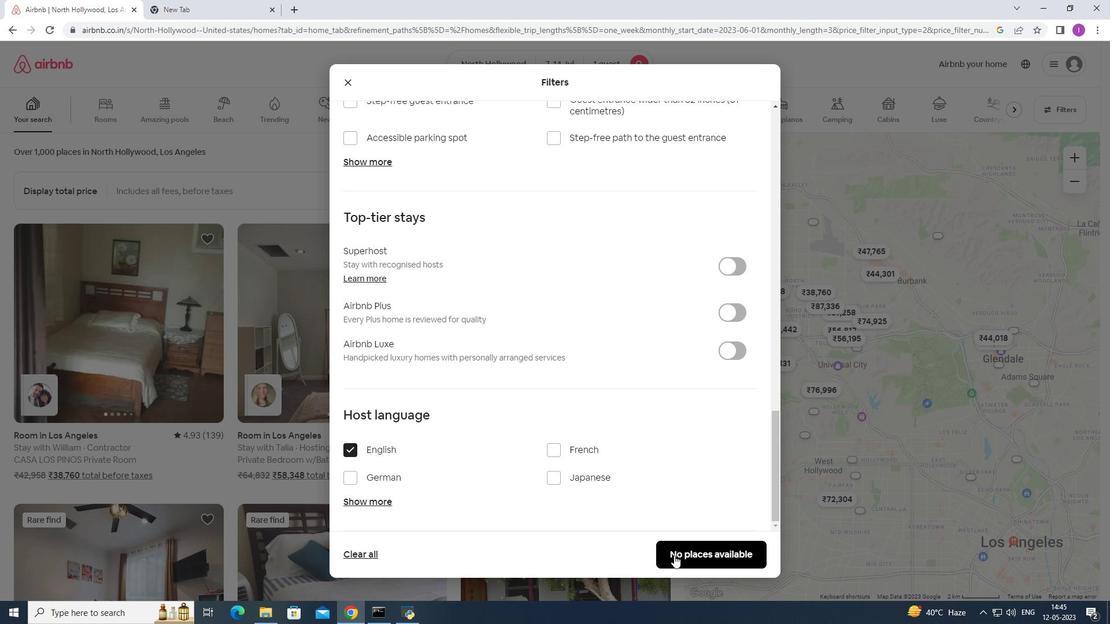 
Action: Mouse moved to (689, 525)
Screenshot: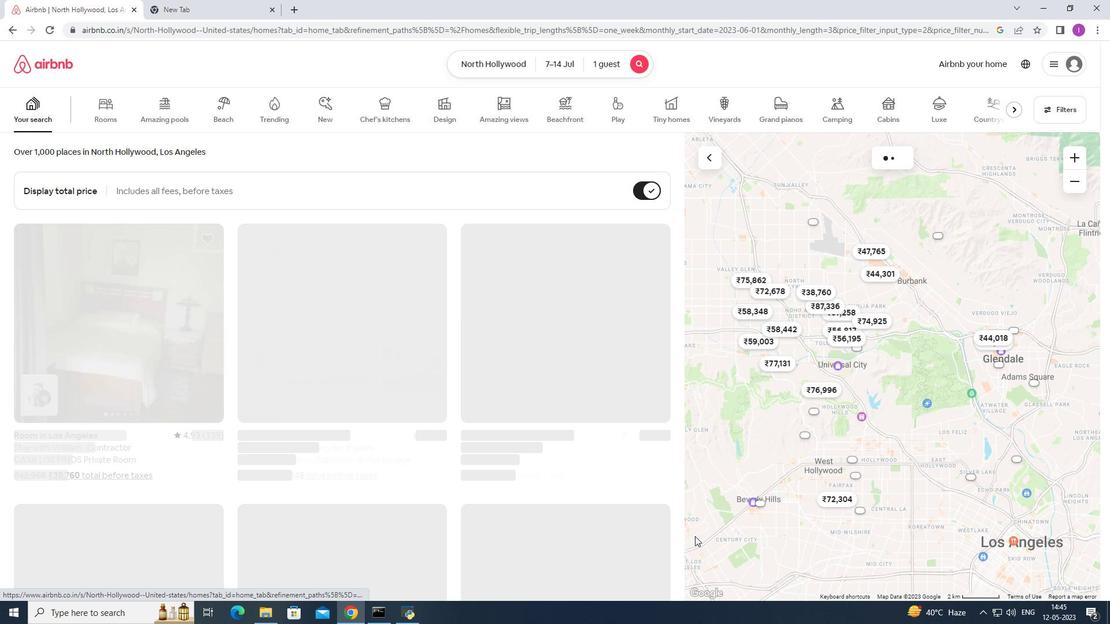 
